 Task: Add the task  Integrate website with a new web content management system (CMS) to the section Feedback Collection Sprint in the project BackTech and add a Due Date to the respective task as 2024/03/21
Action: Mouse moved to (884, 351)
Screenshot: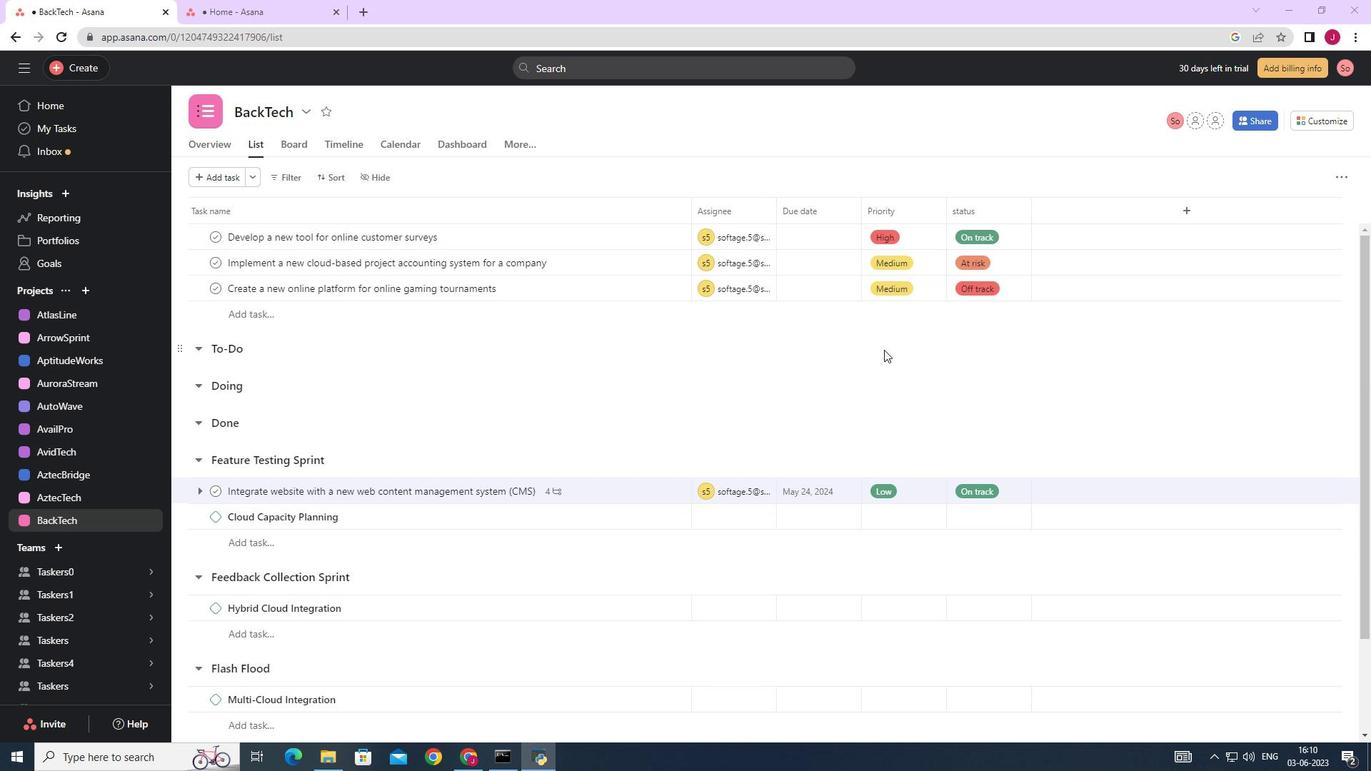 
Action: Mouse scrolled (884, 350) with delta (0, 0)
Screenshot: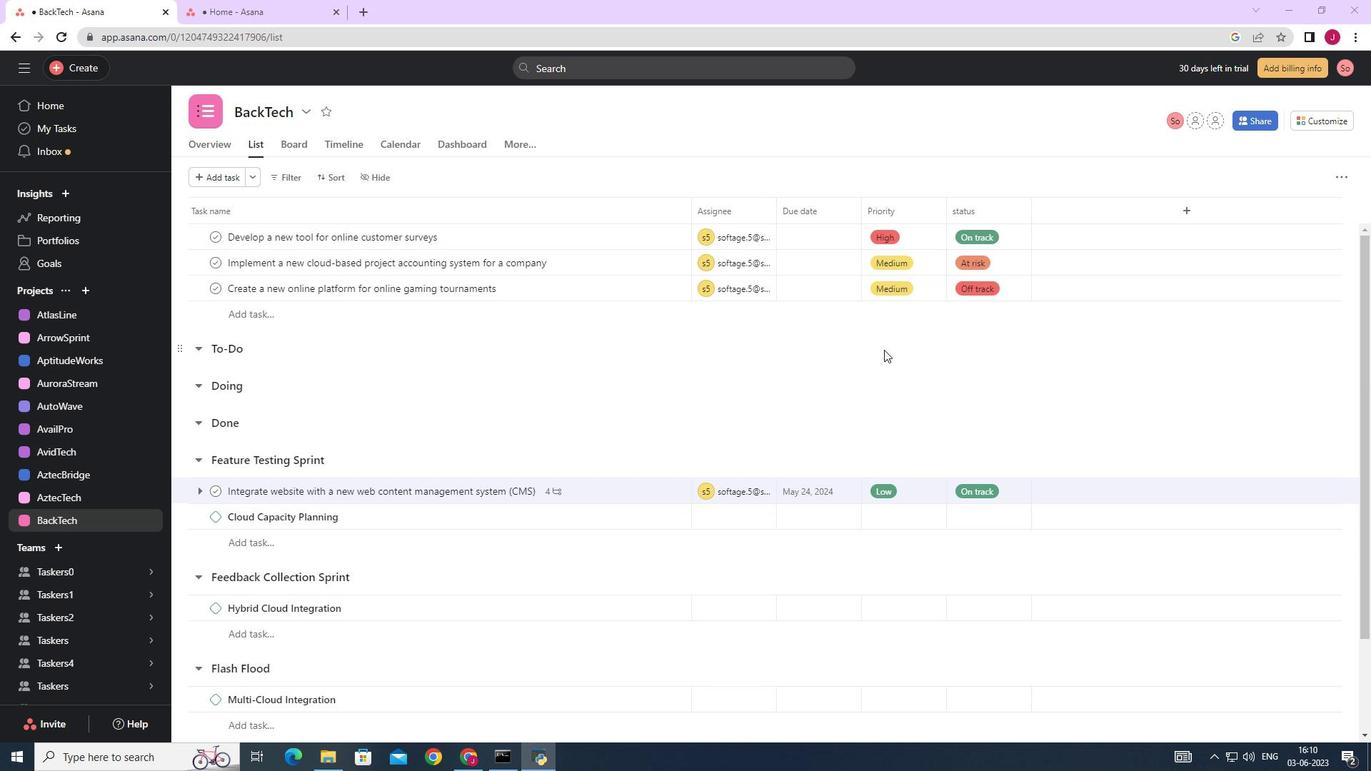 
Action: Mouse scrolled (884, 350) with delta (0, 0)
Screenshot: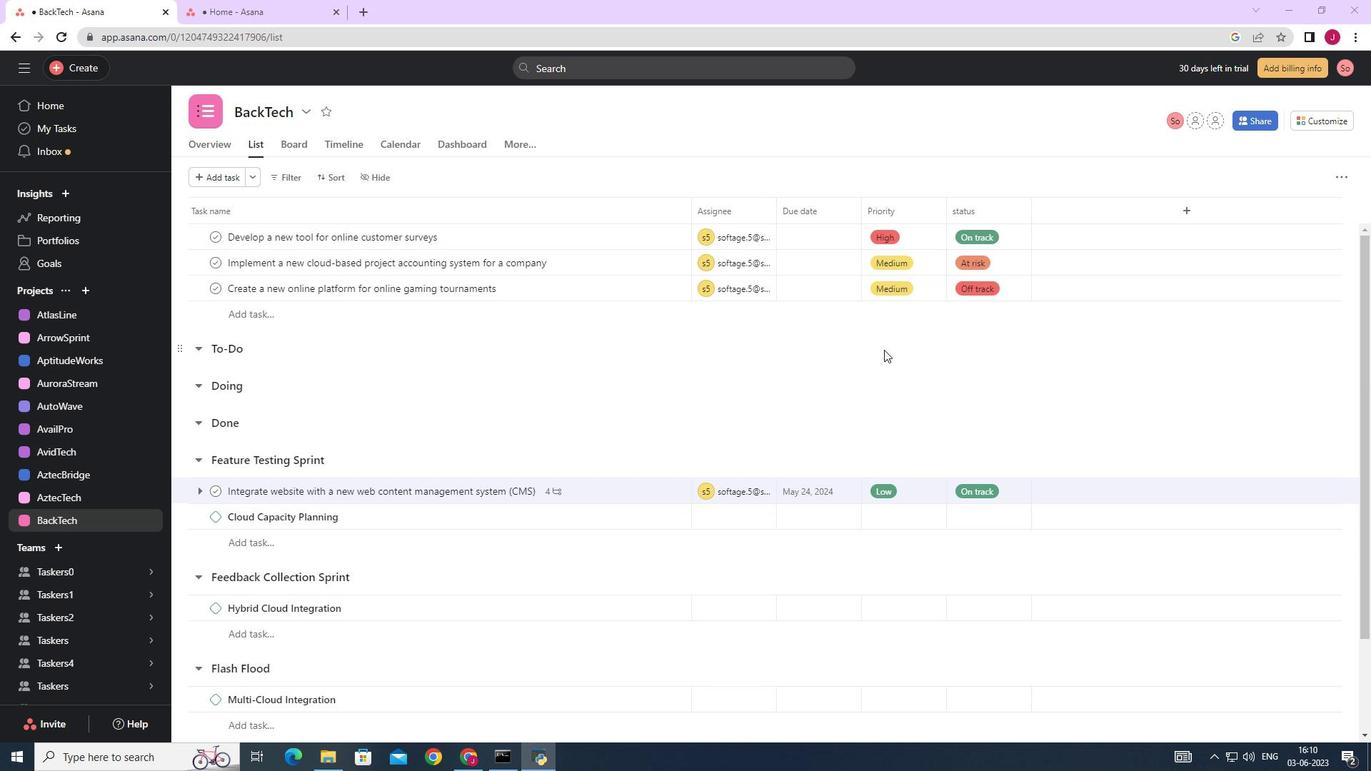 
Action: Mouse moved to (884, 352)
Screenshot: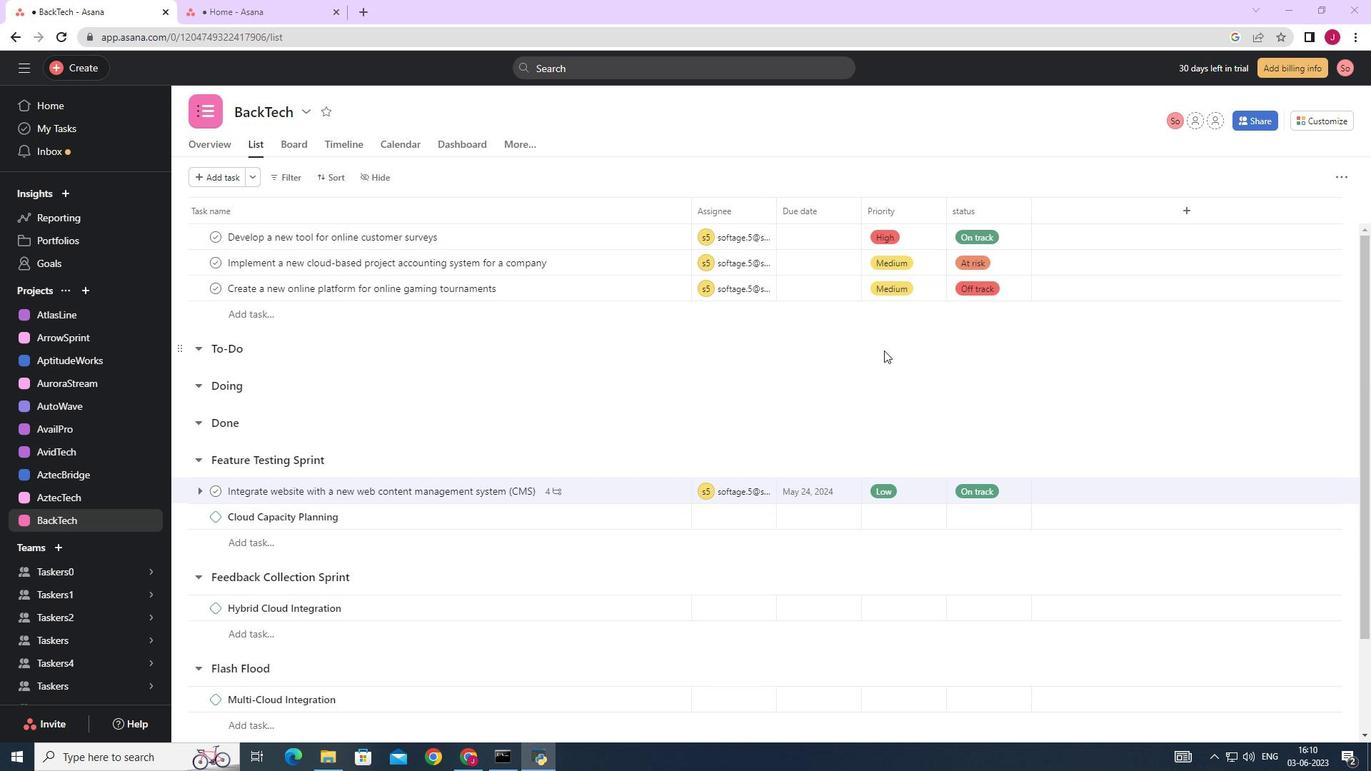 
Action: Mouse scrolled (884, 351) with delta (0, 0)
Screenshot: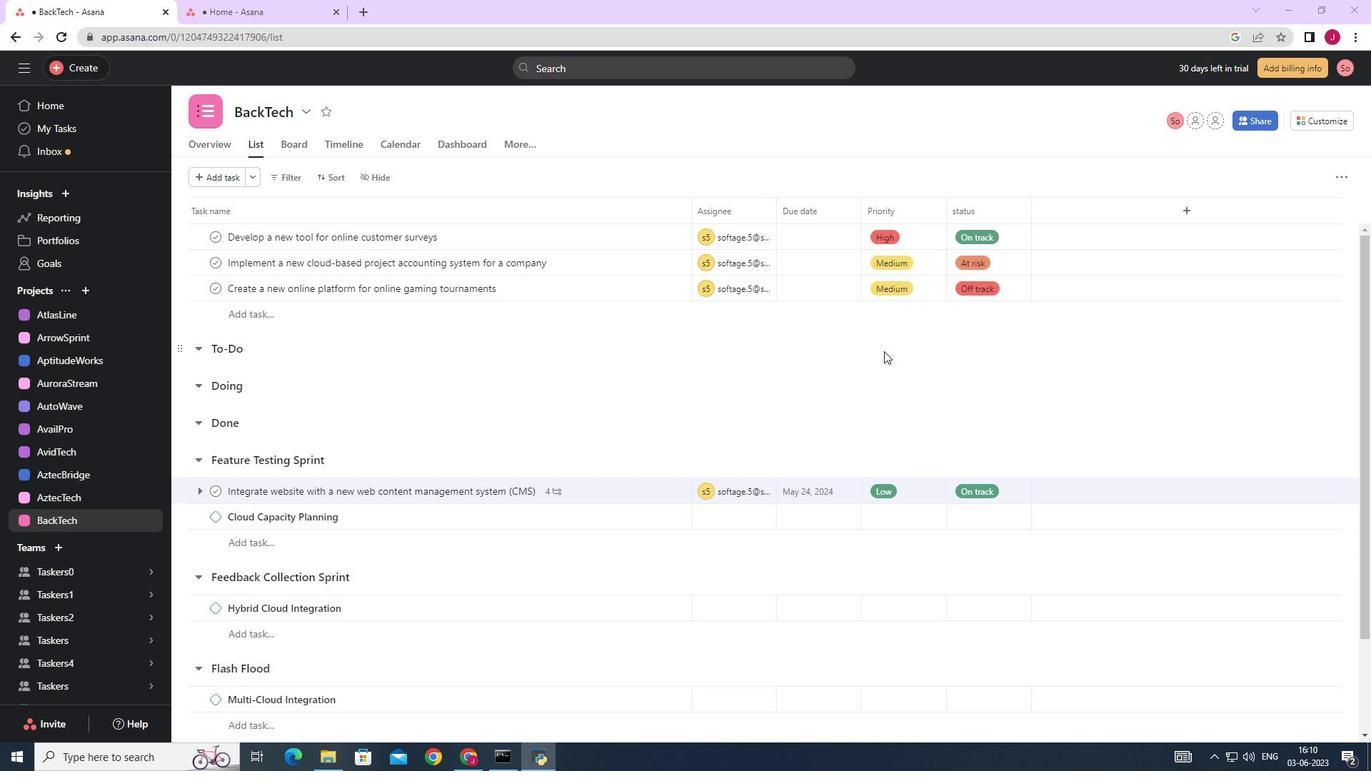 
Action: Mouse scrolled (884, 352) with delta (0, 0)
Screenshot: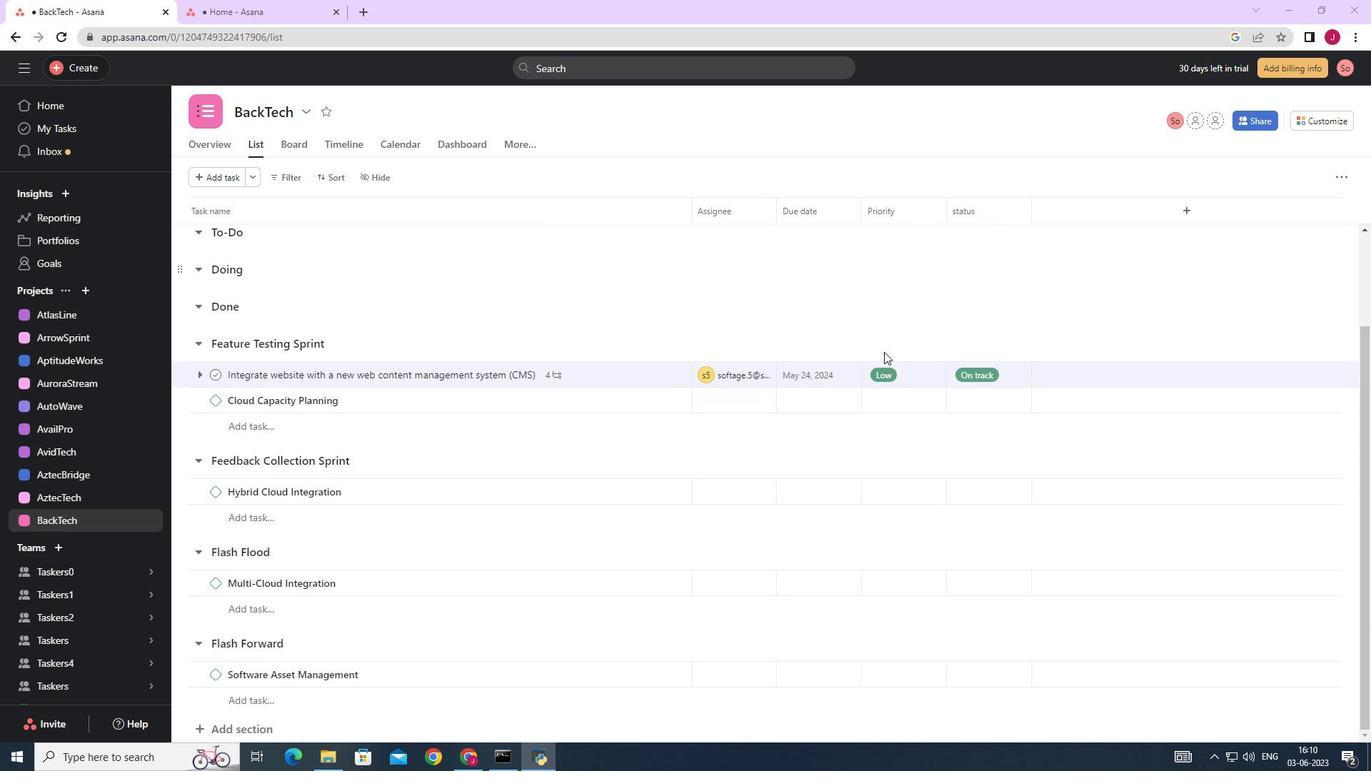 
Action: Mouse scrolled (884, 352) with delta (0, 0)
Screenshot: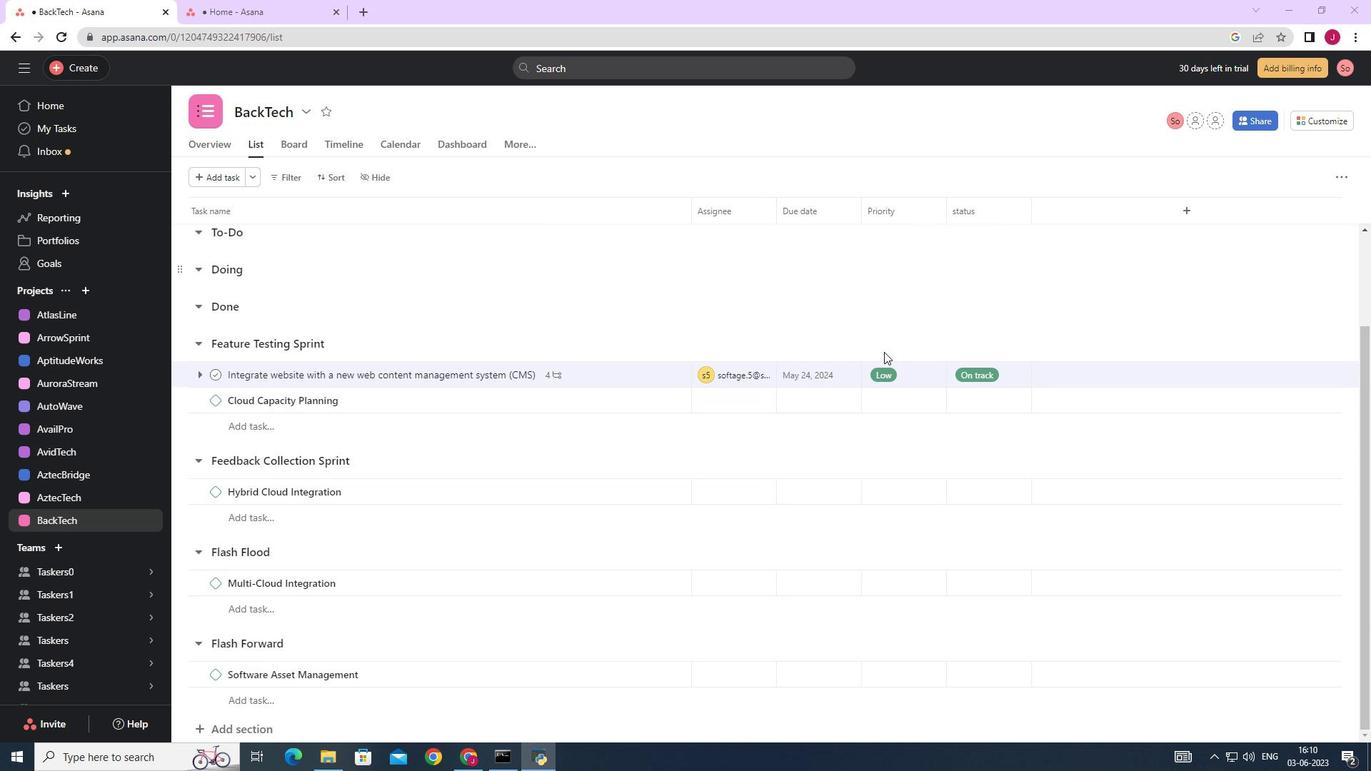 
Action: Mouse scrolled (884, 352) with delta (0, 0)
Screenshot: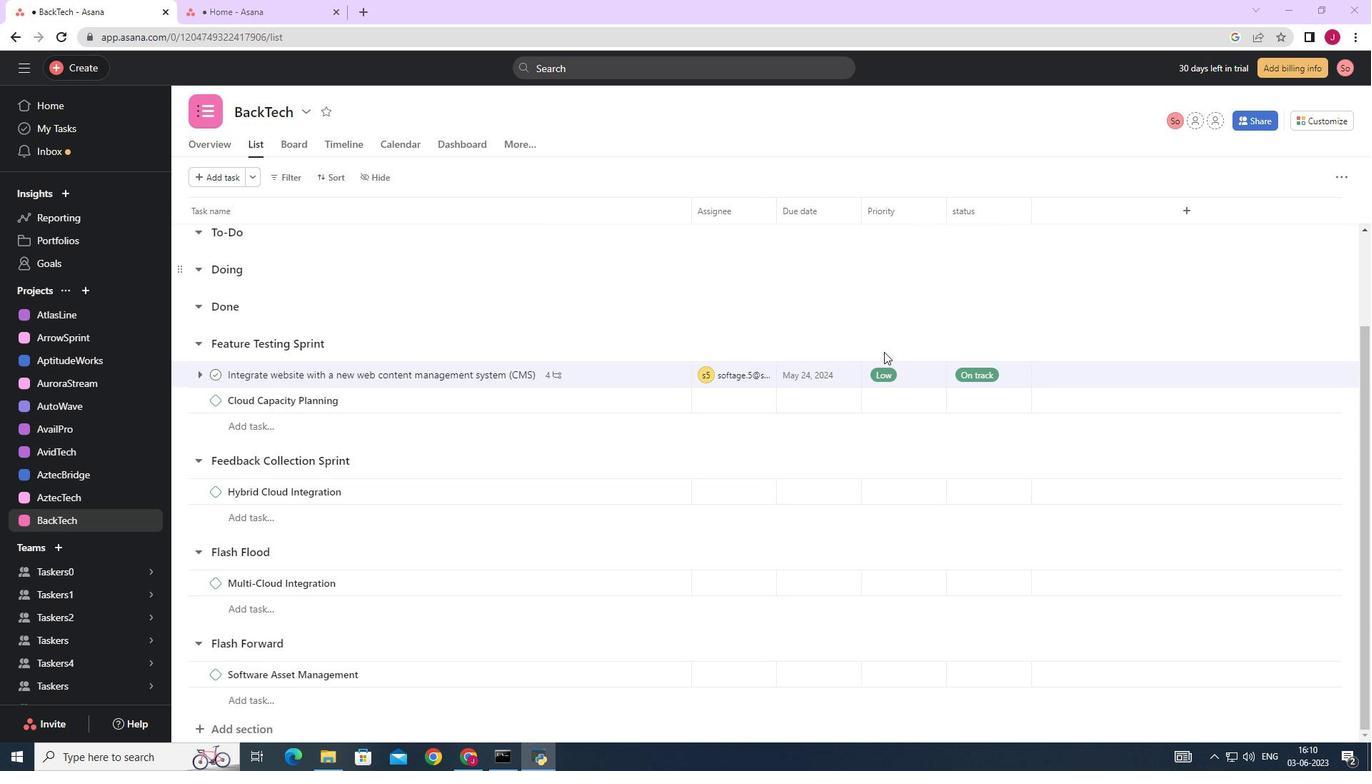 
Action: Mouse scrolled (884, 352) with delta (0, 0)
Screenshot: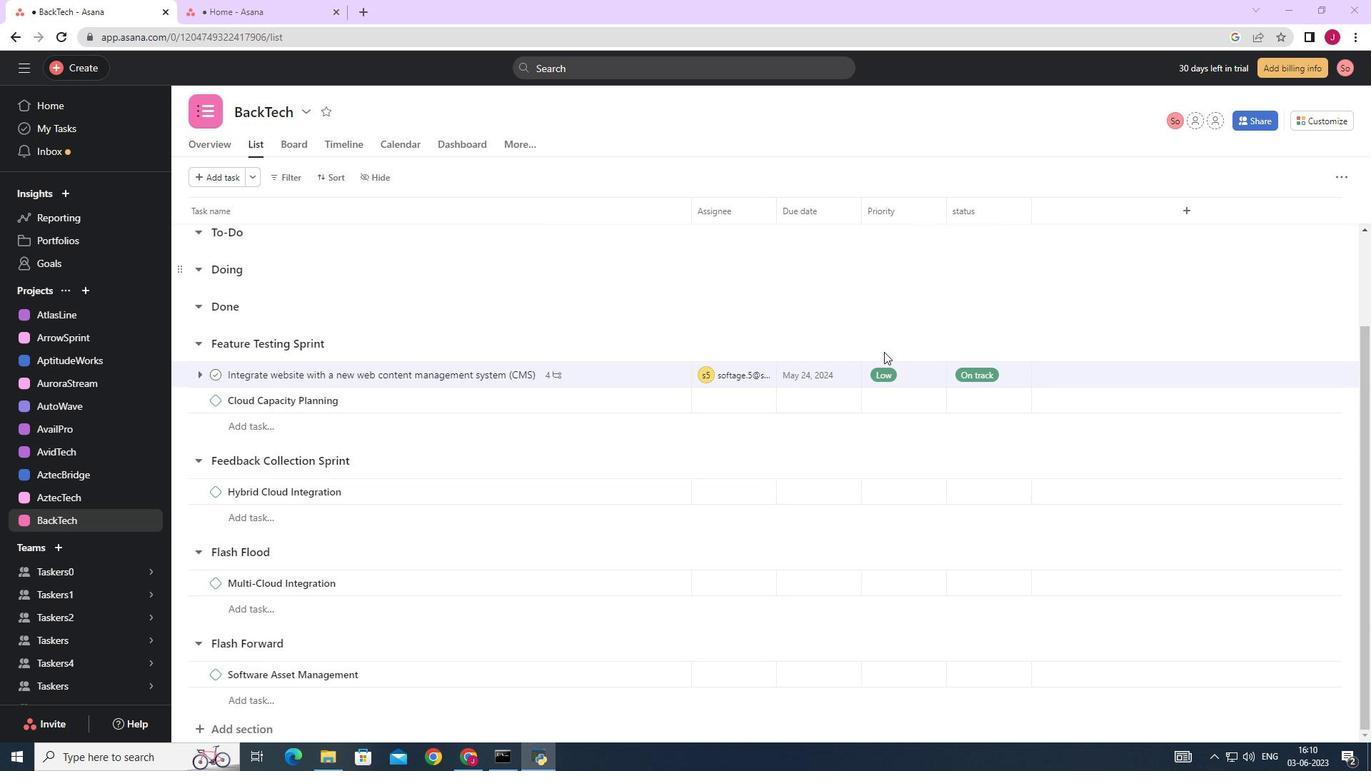 
Action: Mouse moved to (652, 293)
Screenshot: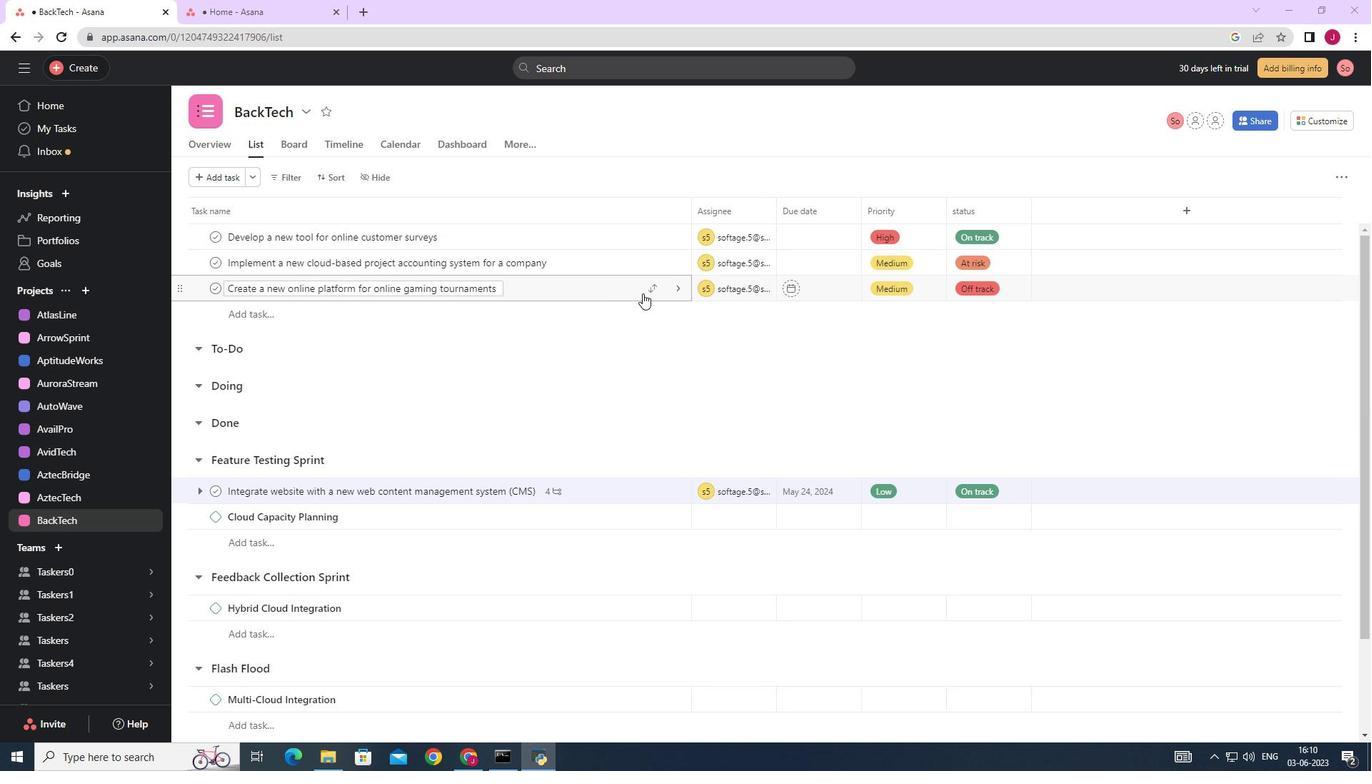 
Action: Mouse pressed left at (652, 293)
Screenshot: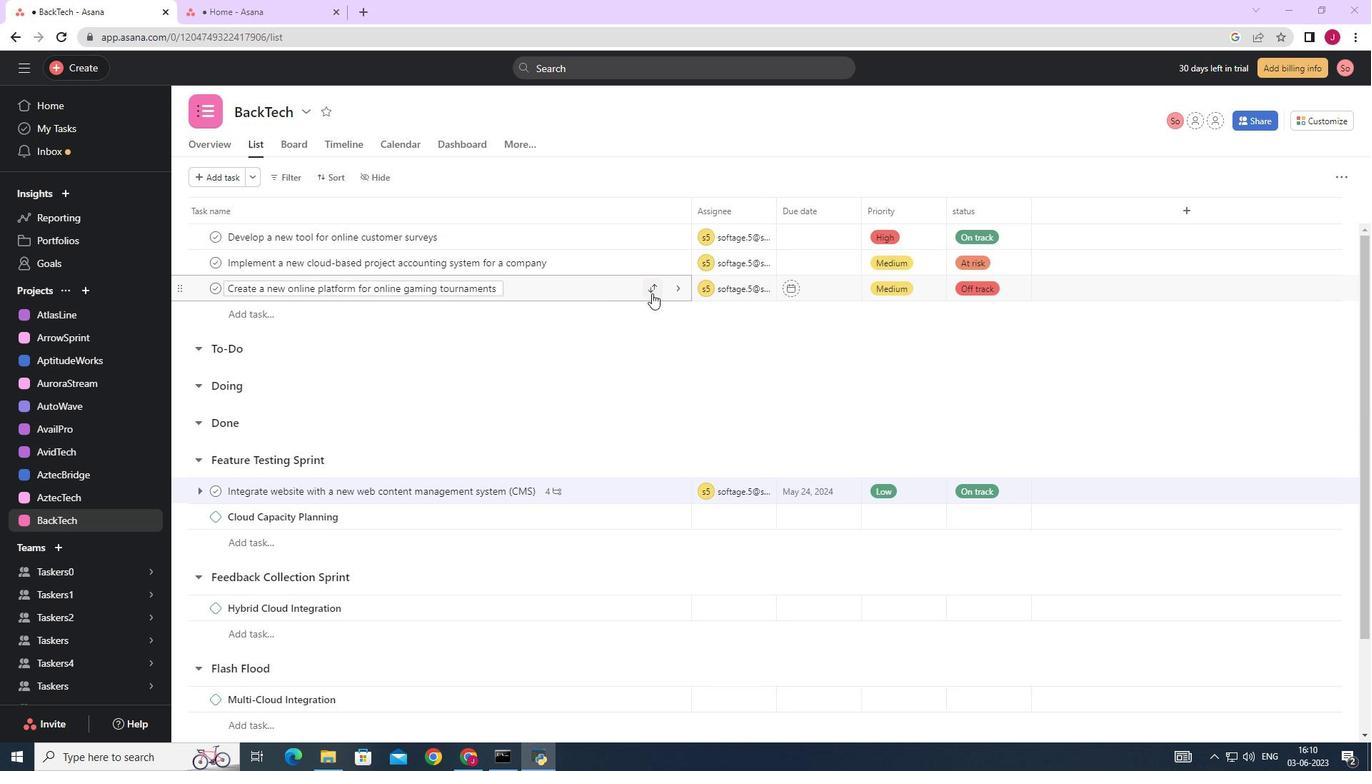 
Action: Mouse moved to (747, 385)
Screenshot: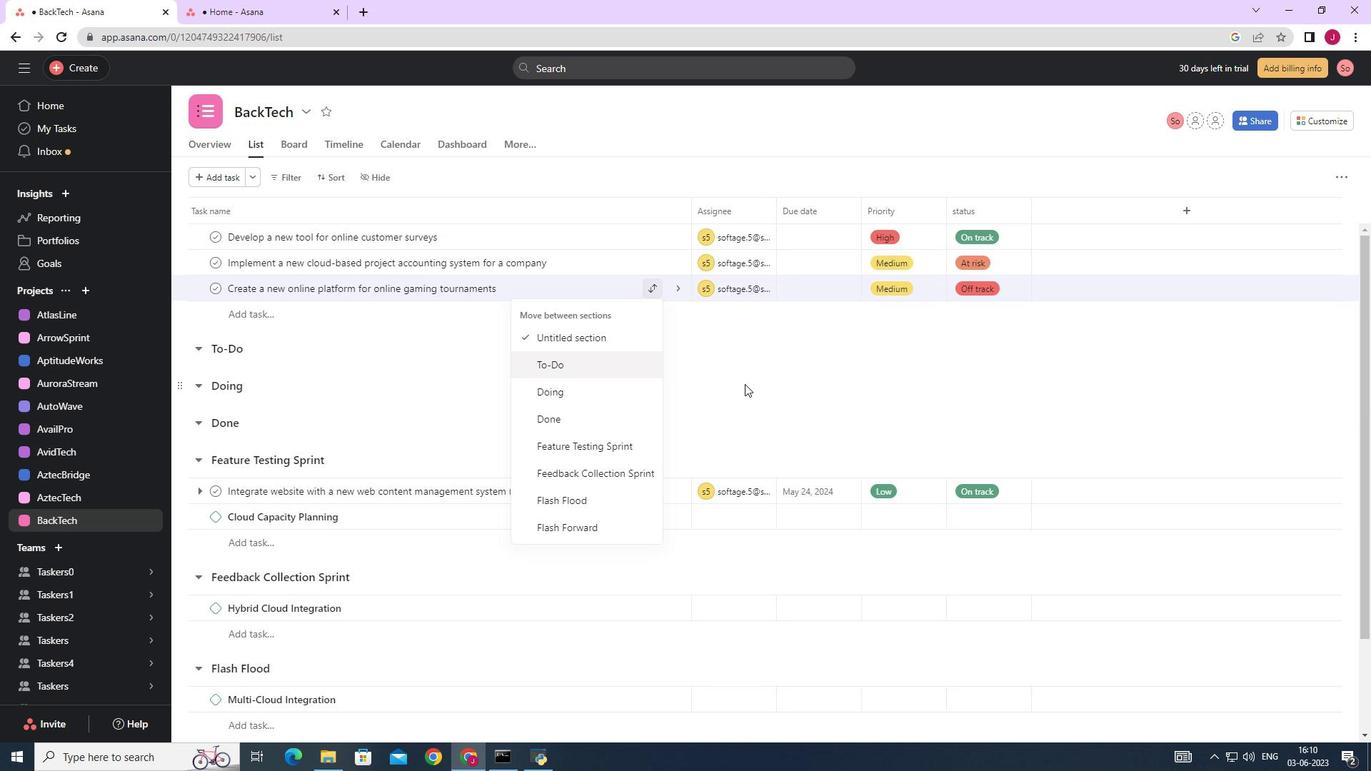 
Action: Mouse pressed left at (747, 385)
Screenshot: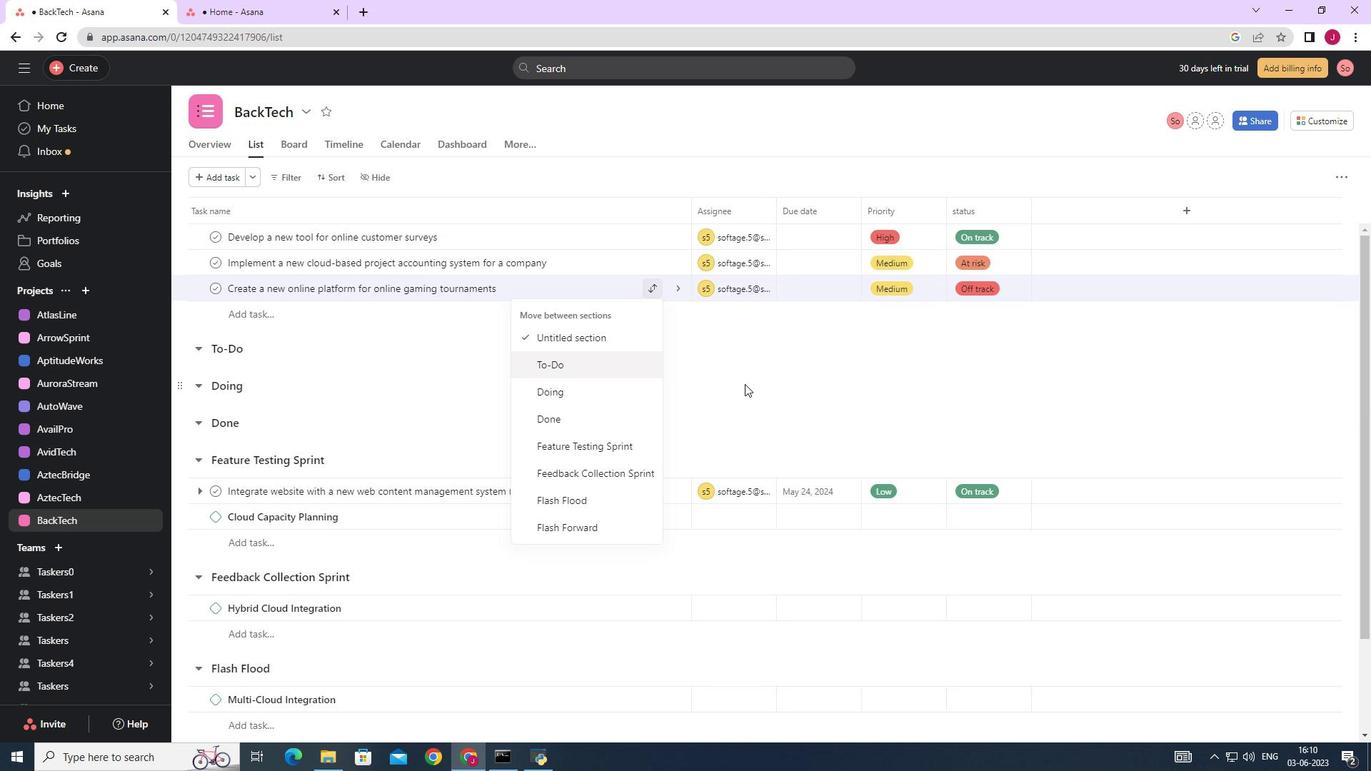 
Action: Mouse moved to (652, 487)
Screenshot: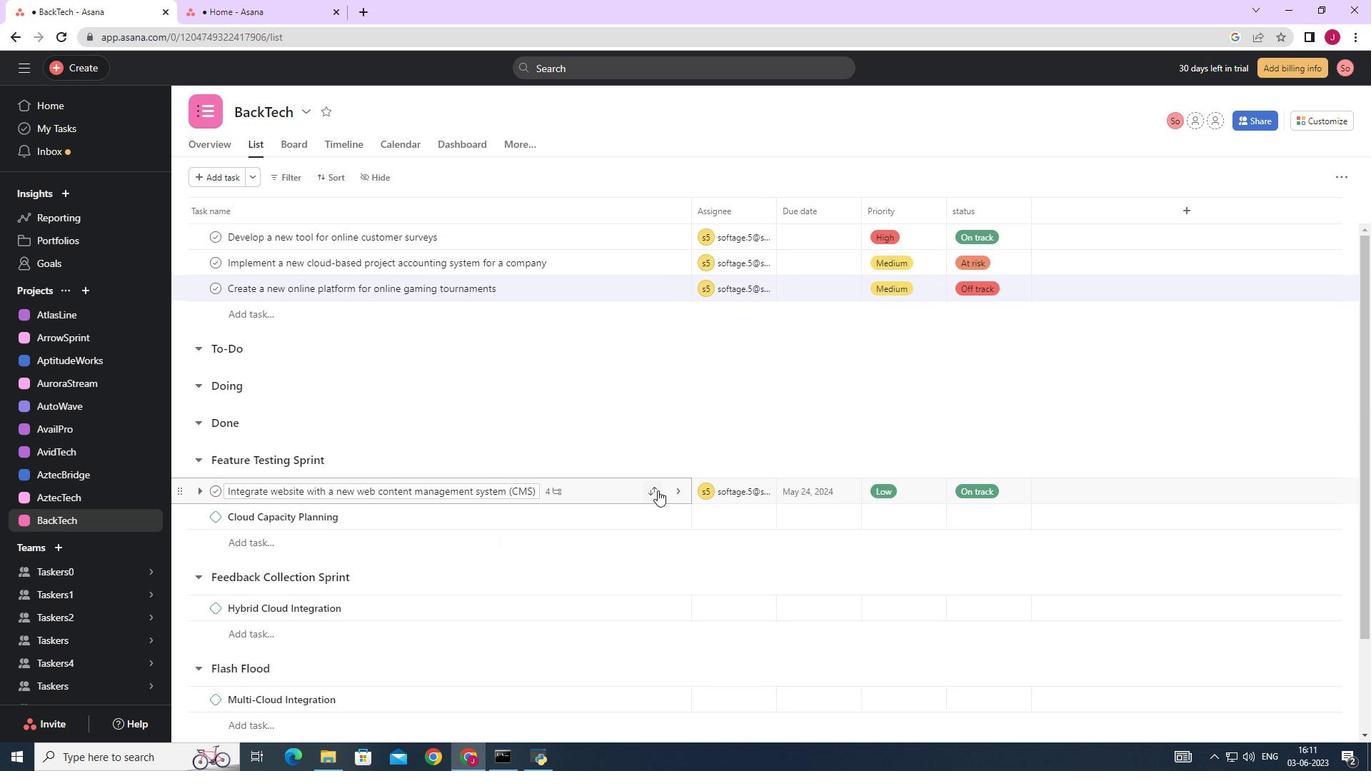 
Action: Mouse pressed left at (652, 487)
Screenshot: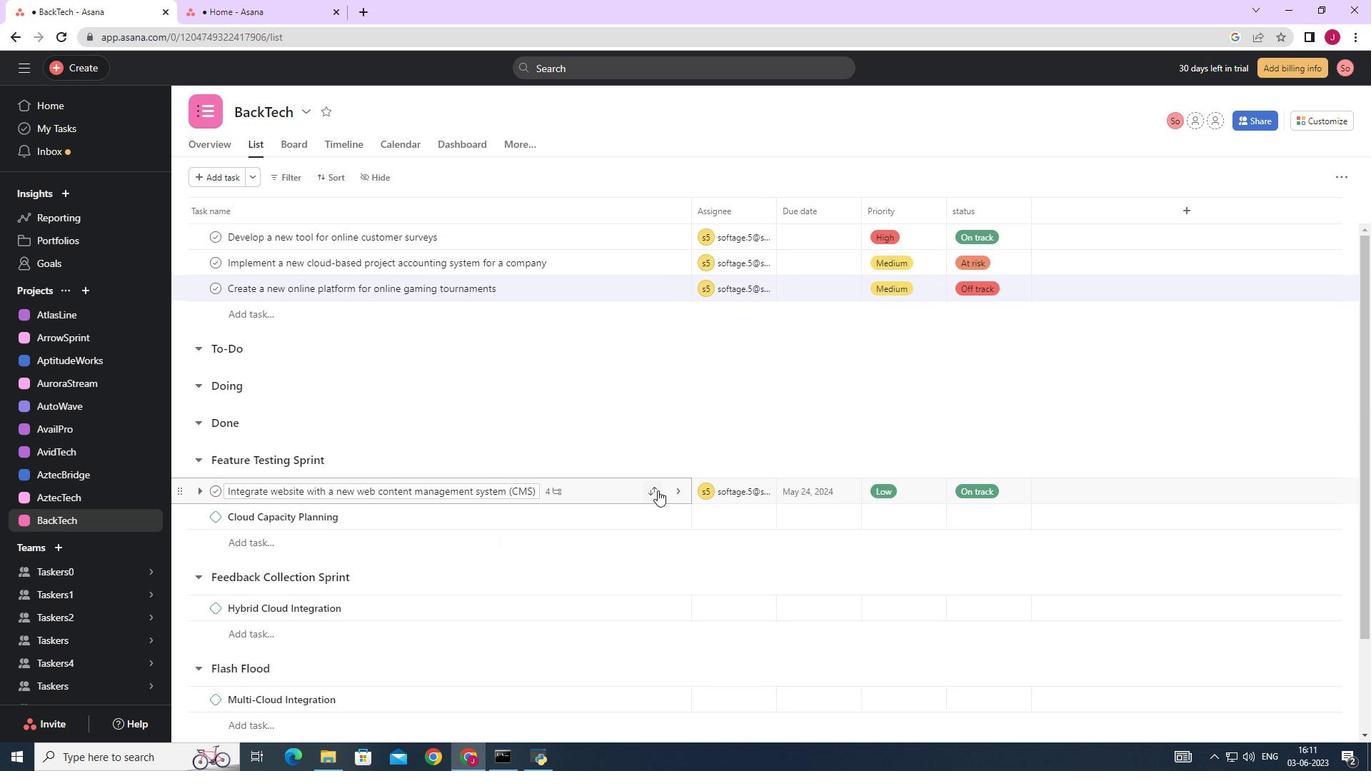 
Action: Mouse moved to (592, 415)
Screenshot: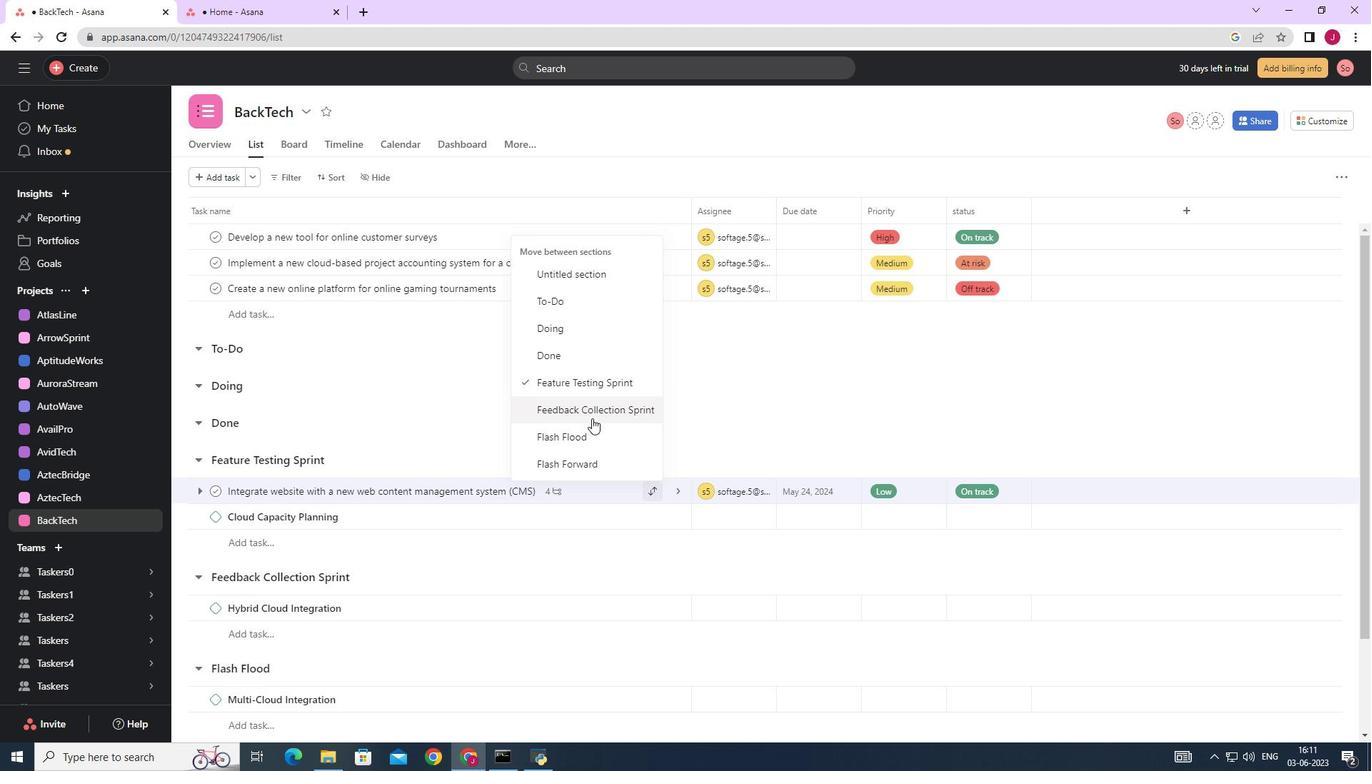 
Action: Mouse pressed left at (592, 415)
Screenshot: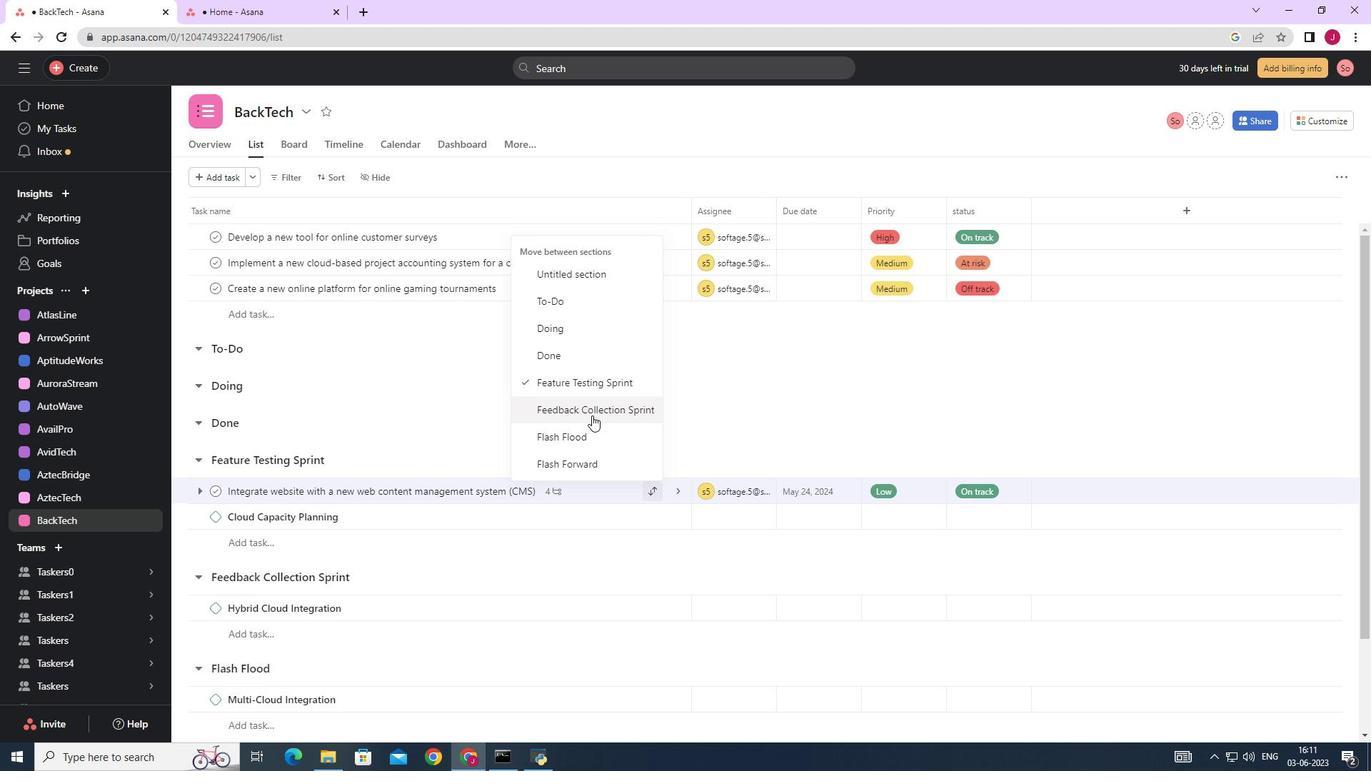 
Action: Mouse moved to (850, 585)
Screenshot: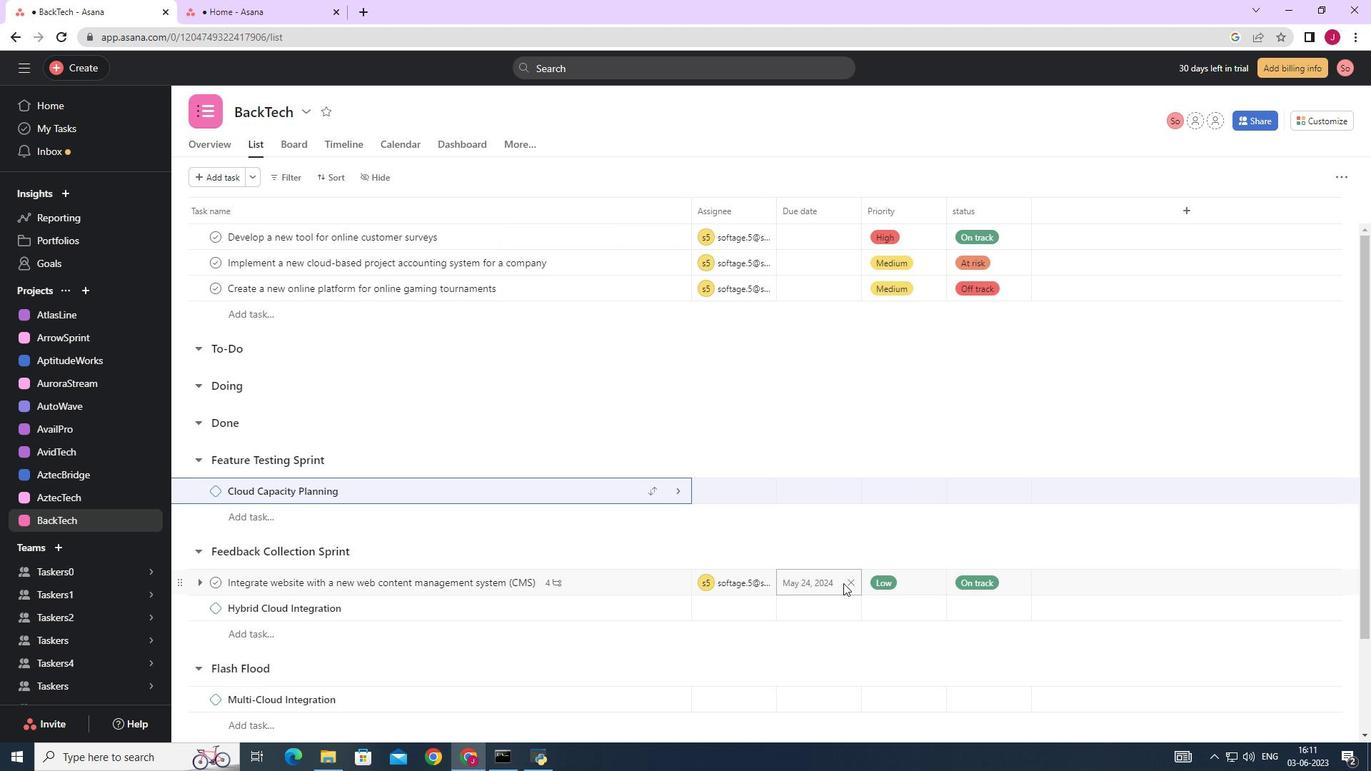 
Action: Mouse pressed left at (850, 585)
Screenshot: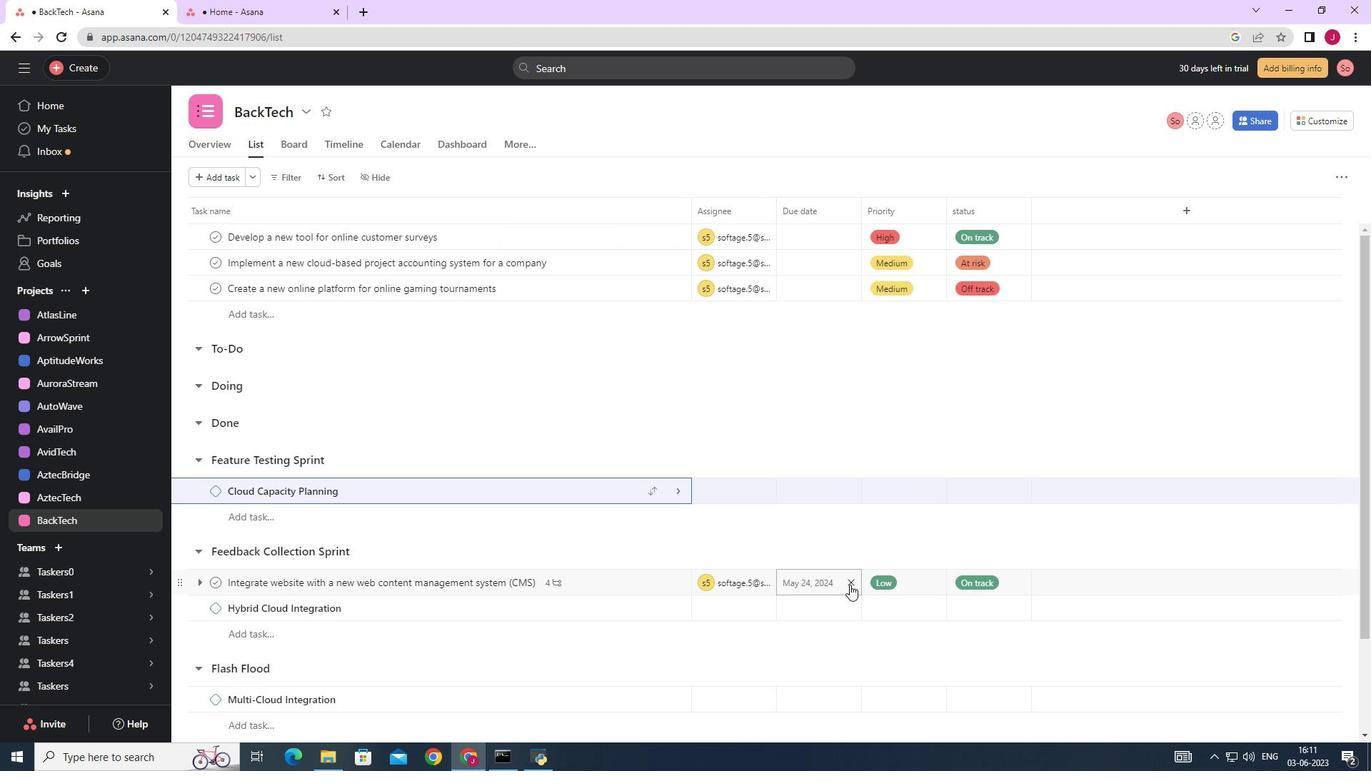 
Action: Mouse moved to (817, 584)
Screenshot: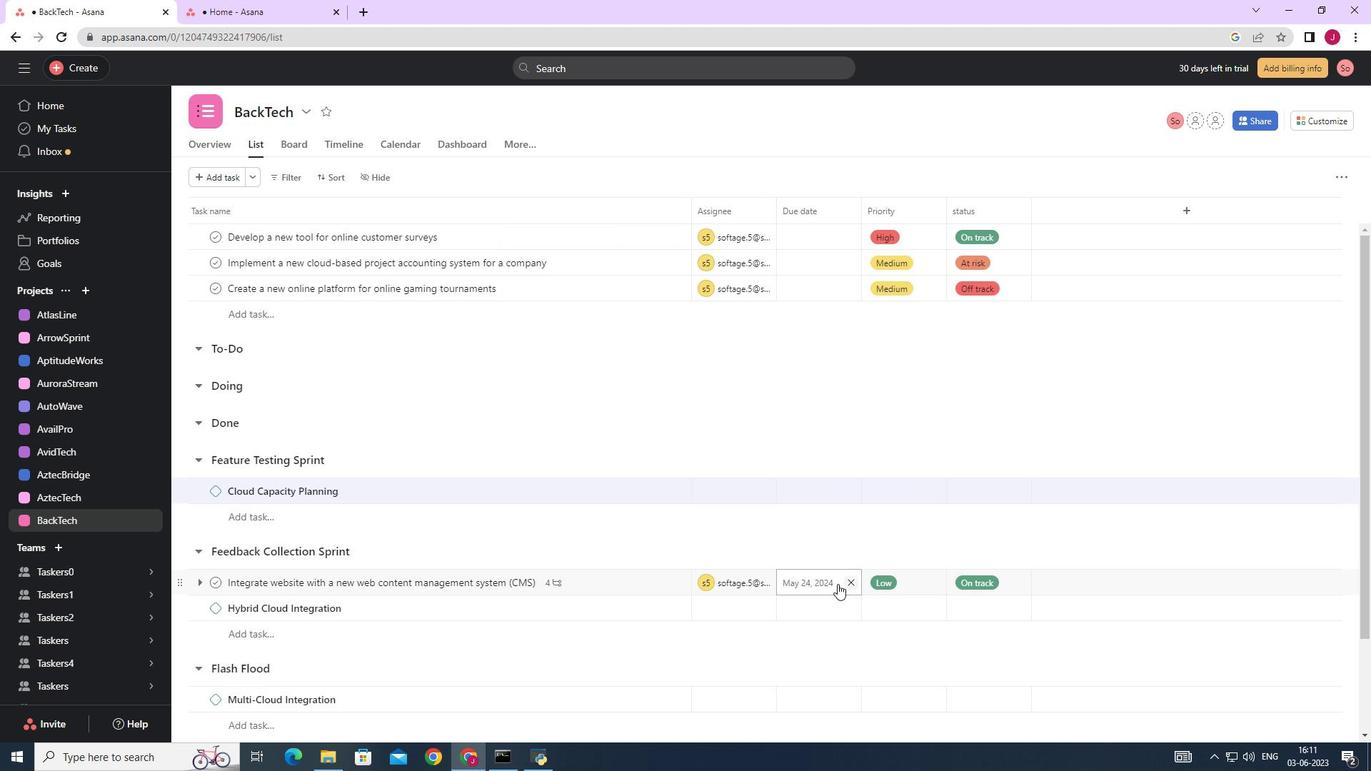 
Action: Mouse pressed left at (817, 584)
Screenshot: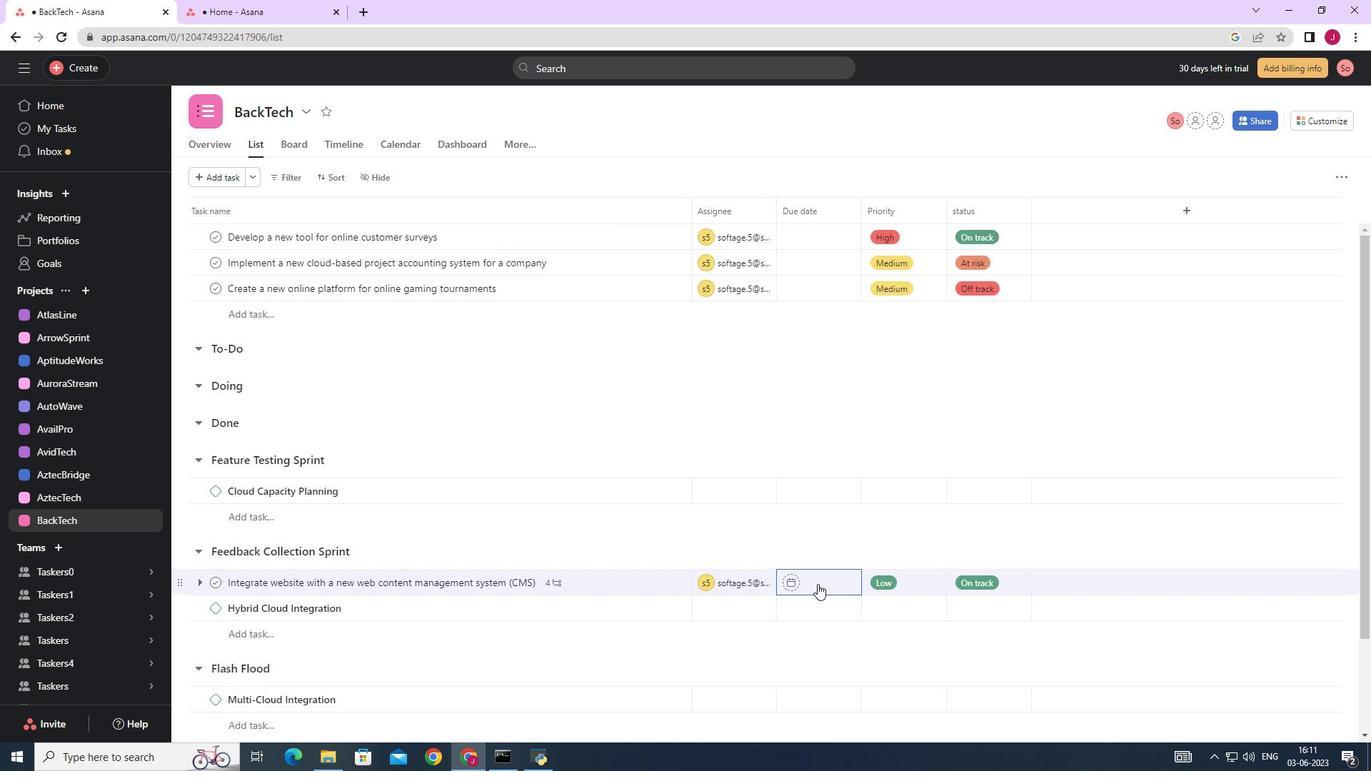 
Action: Mouse moved to (963, 353)
Screenshot: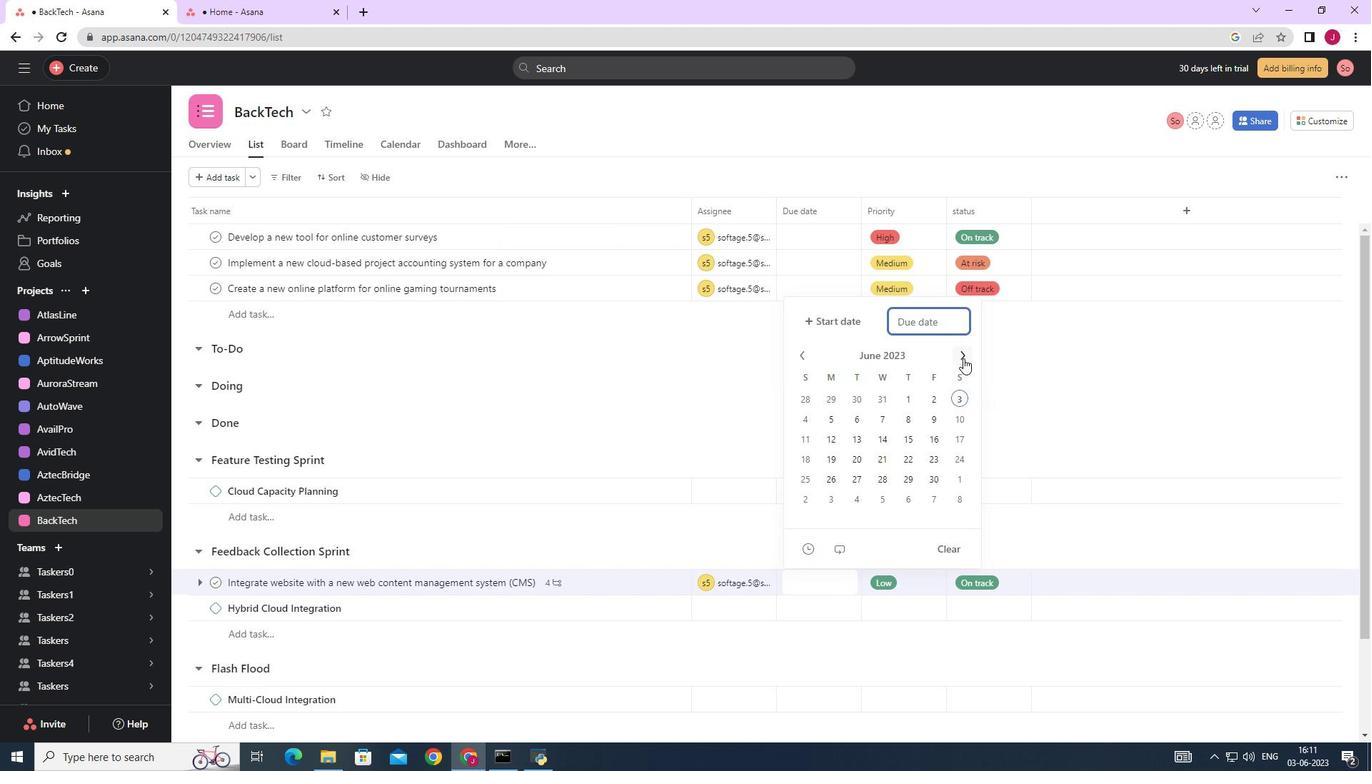 
Action: Mouse pressed left at (963, 353)
Screenshot: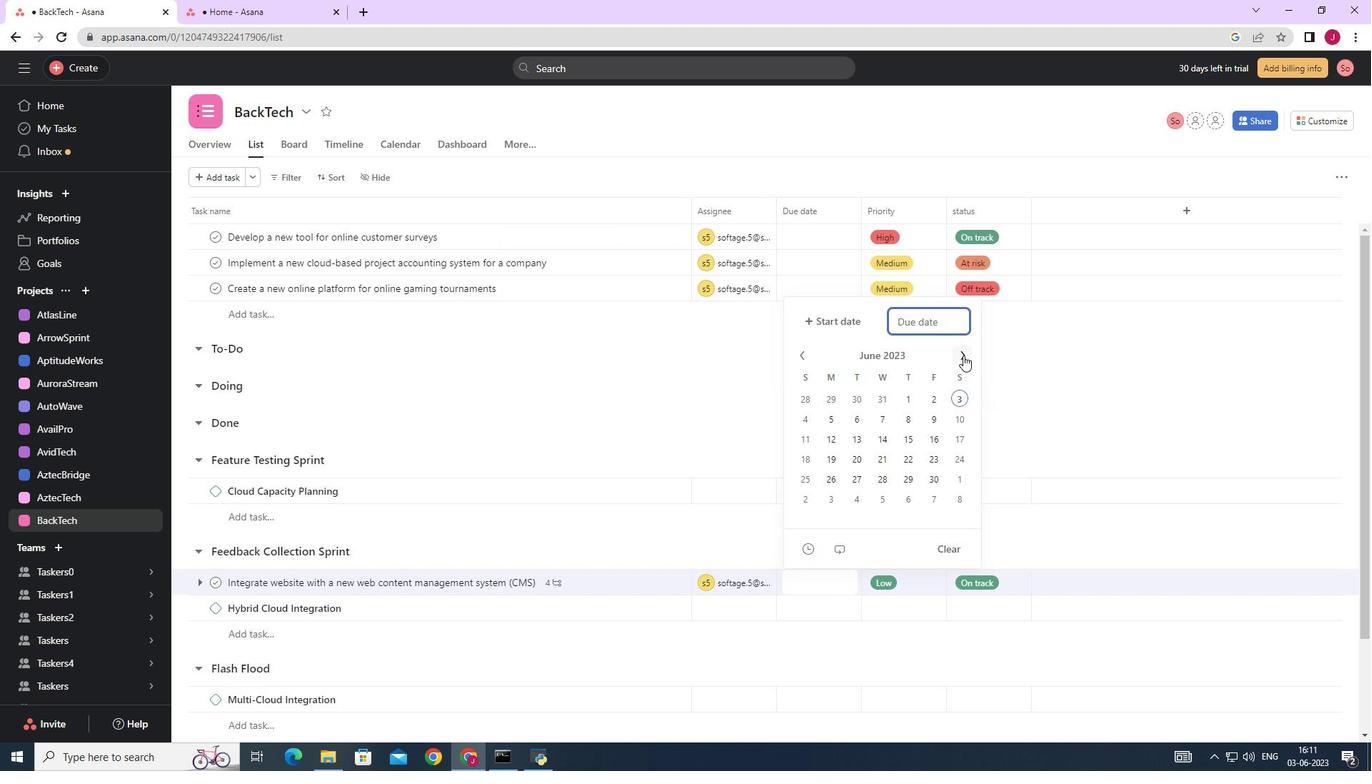 
Action: Mouse pressed left at (963, 353)
Screenshot: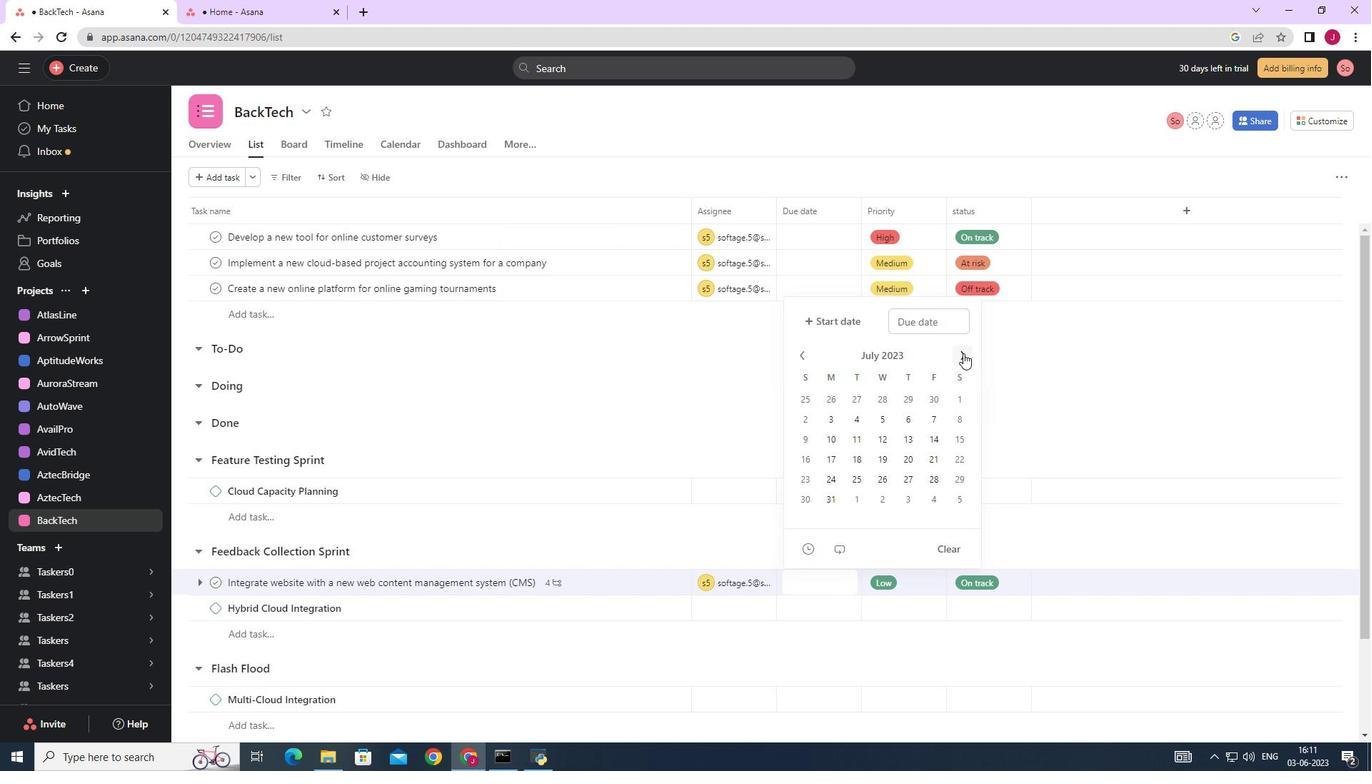 
Action: Mouse pressed left at (963, 353)
Screenshot: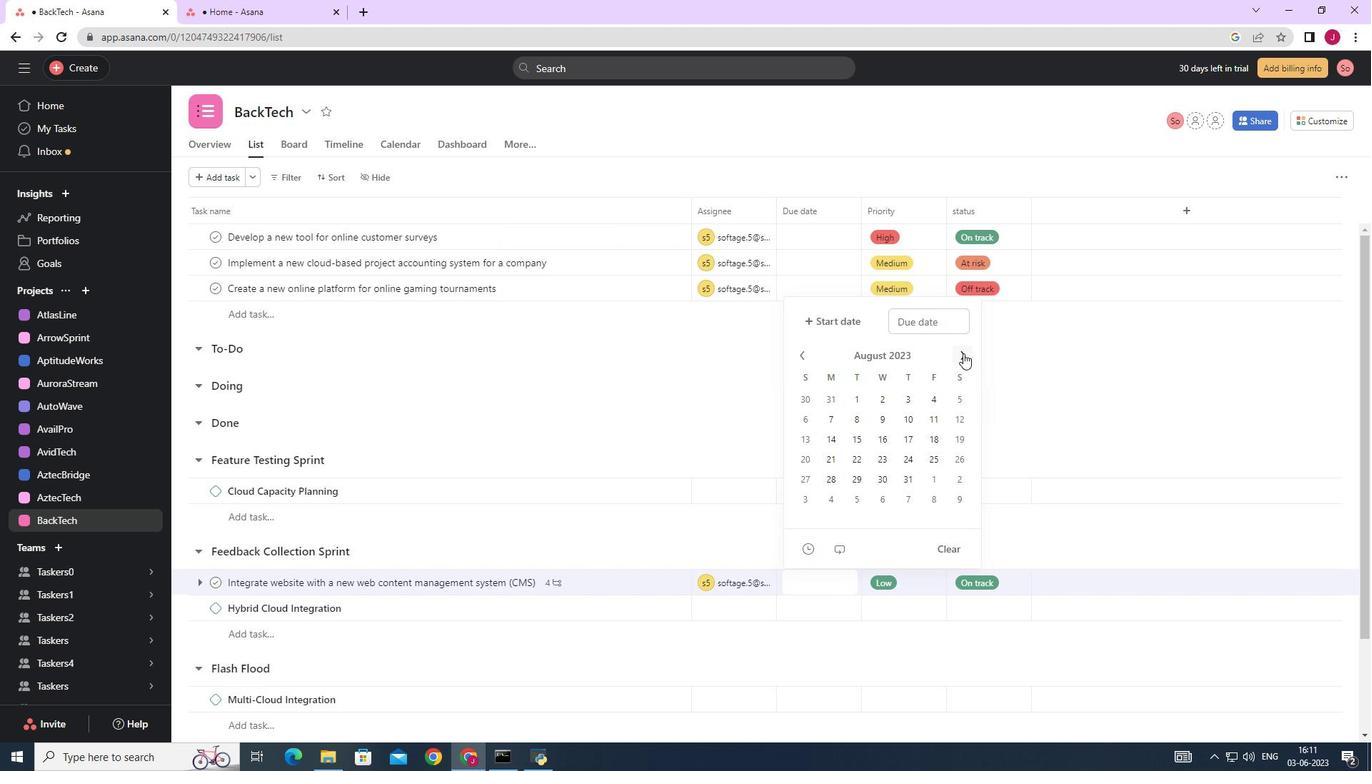 
Action: Mouse pressed left at (963, 353)
Screenshot: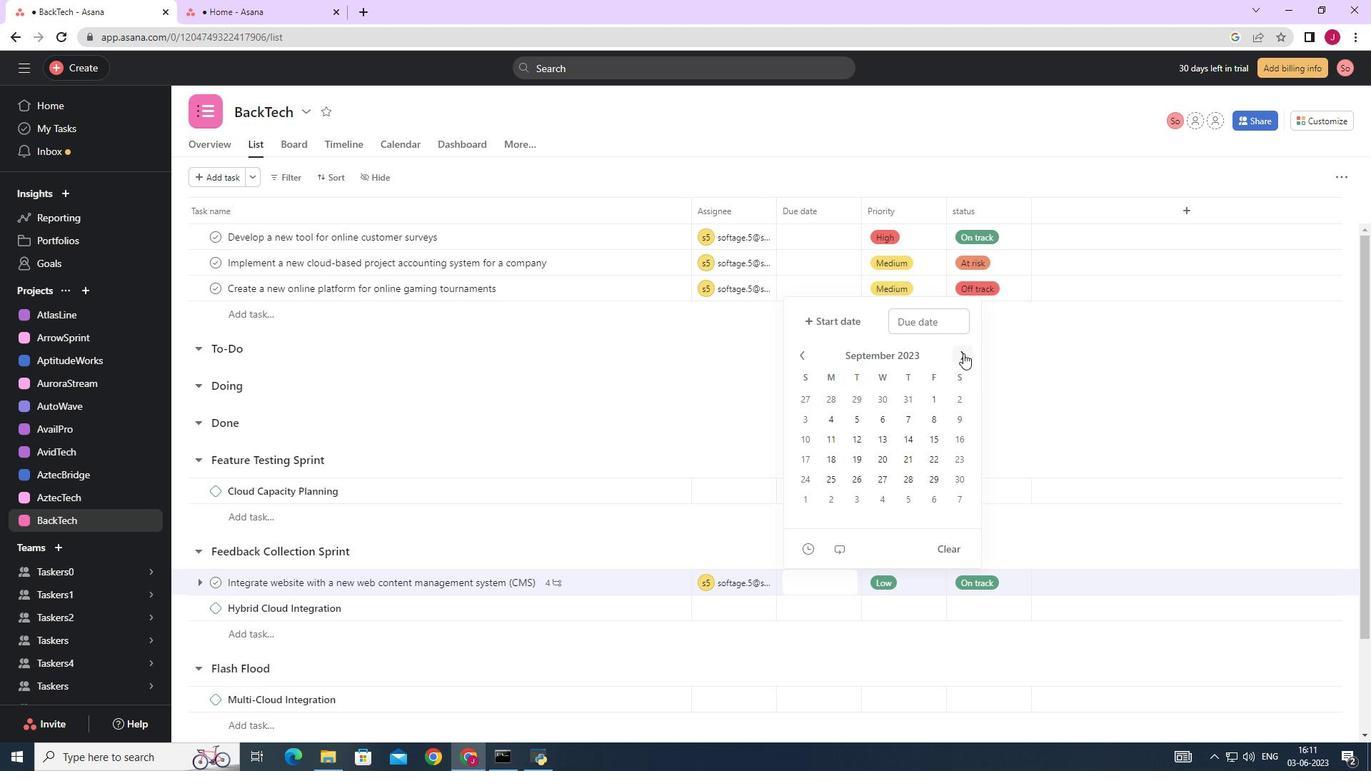 
Action: Mouse pressed left at (963, 353)
Screenshot: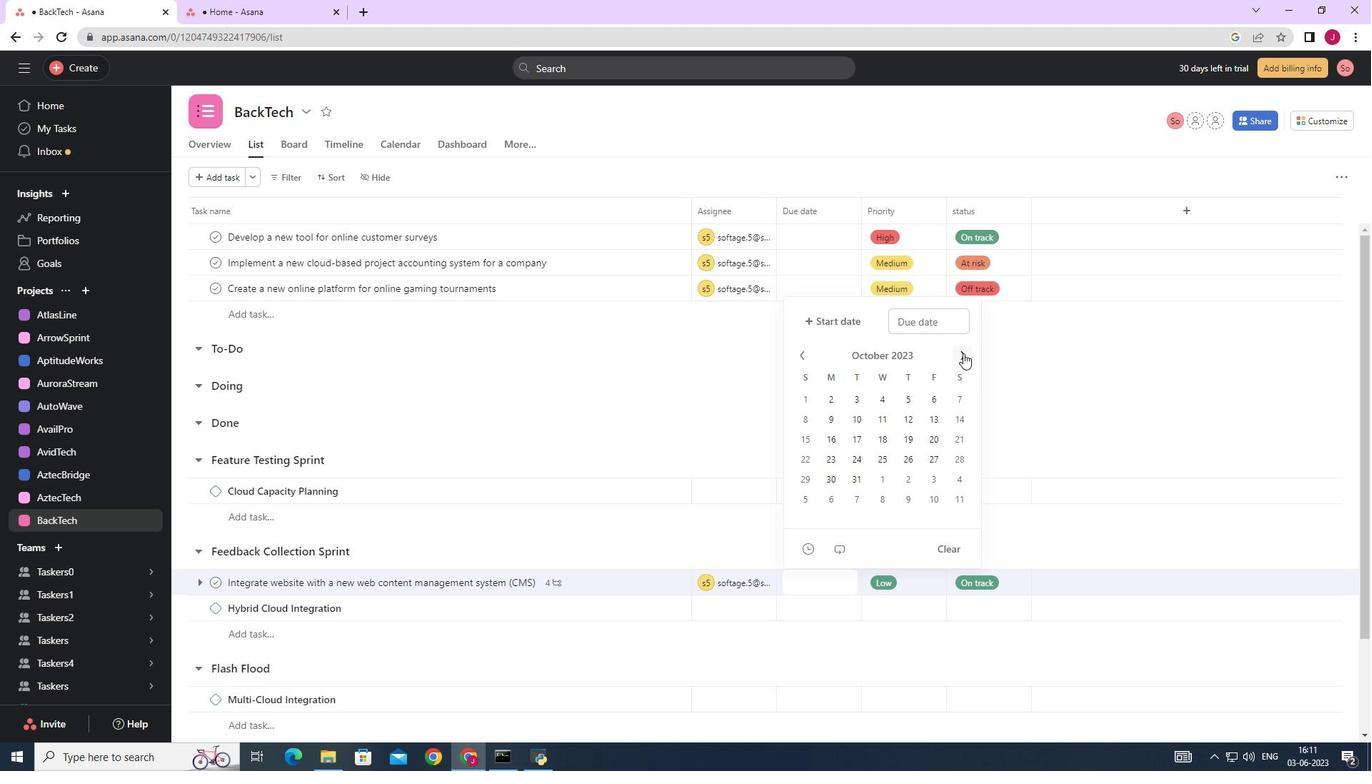 
Action: Mouse pressed left at (963, 353)
Screenshot: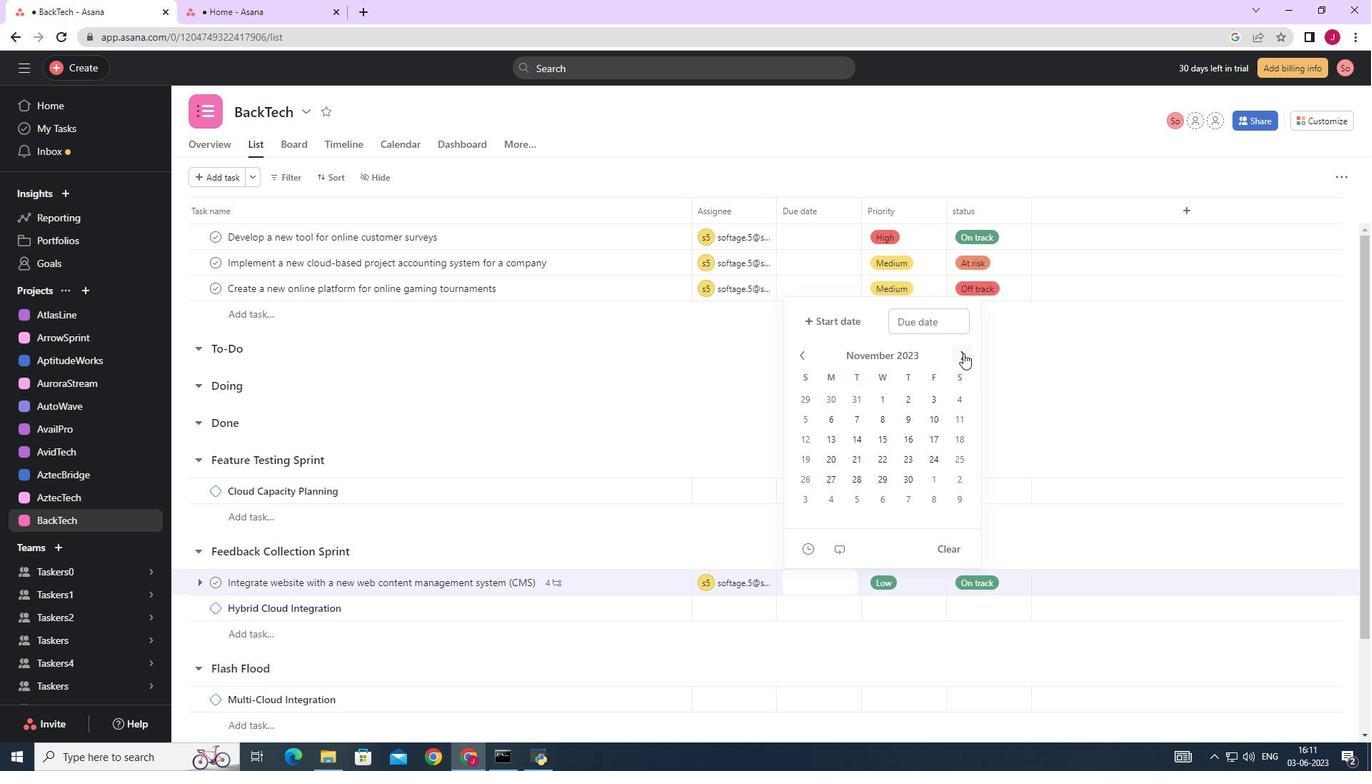 
Action: Mouse pressed left at (963, 353)
Screenshot: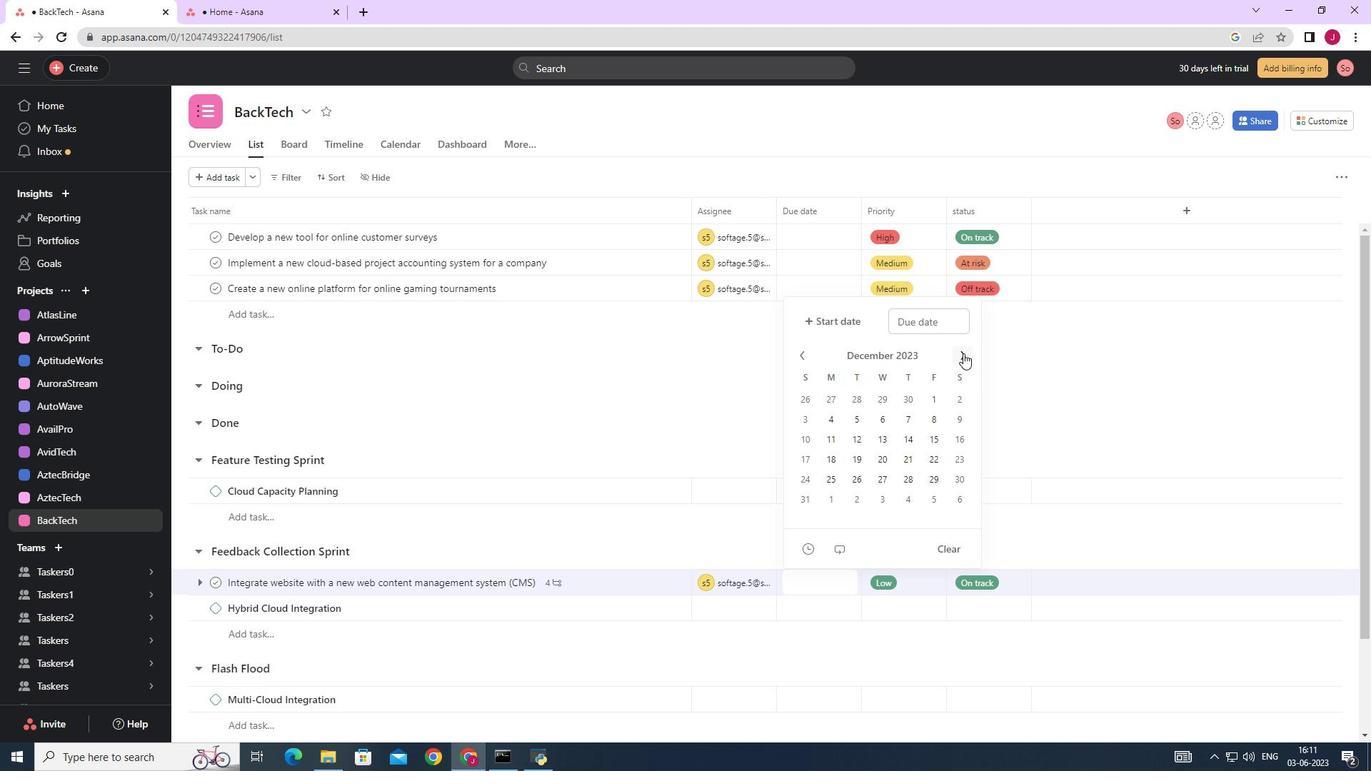 
Action: Mouse pressed left at (963, 353)
Screenshot: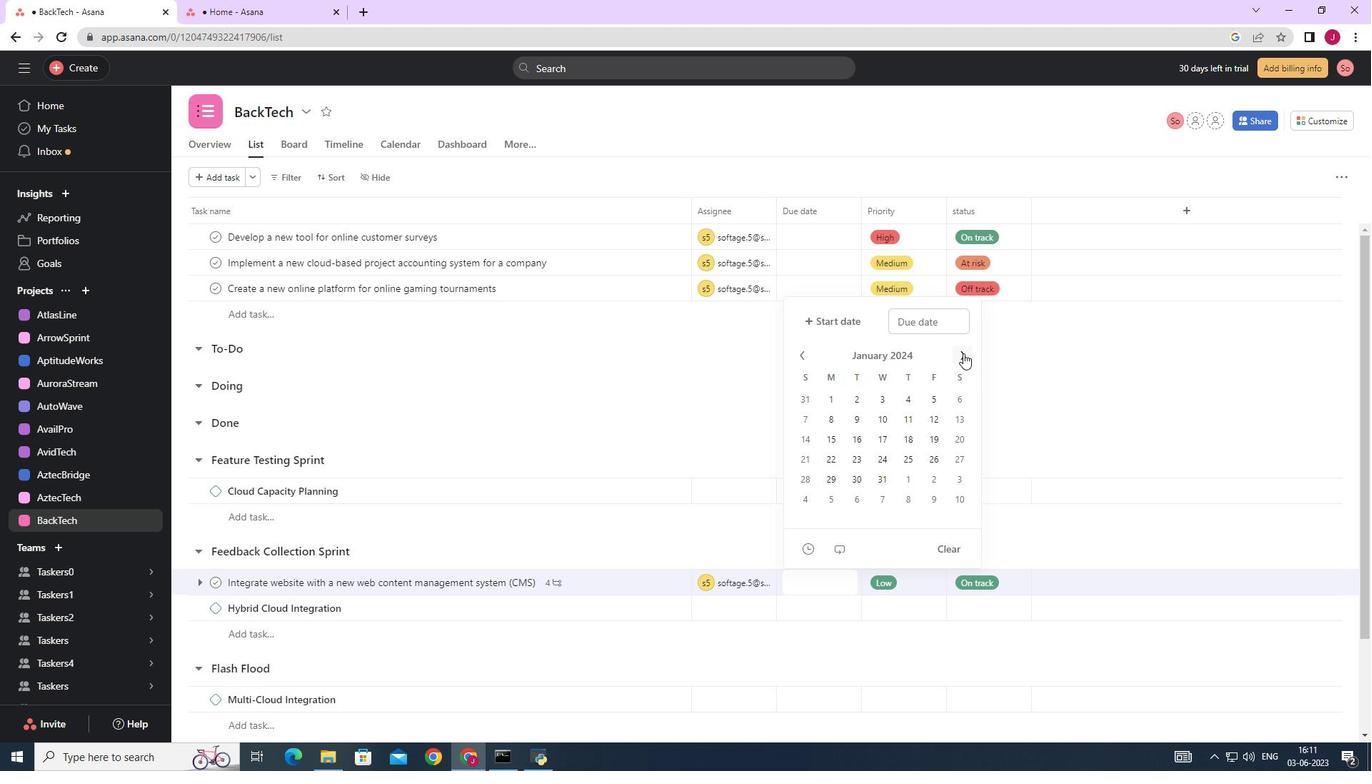 
Action: Mouse pressed left at (963, 353)
Screenshot: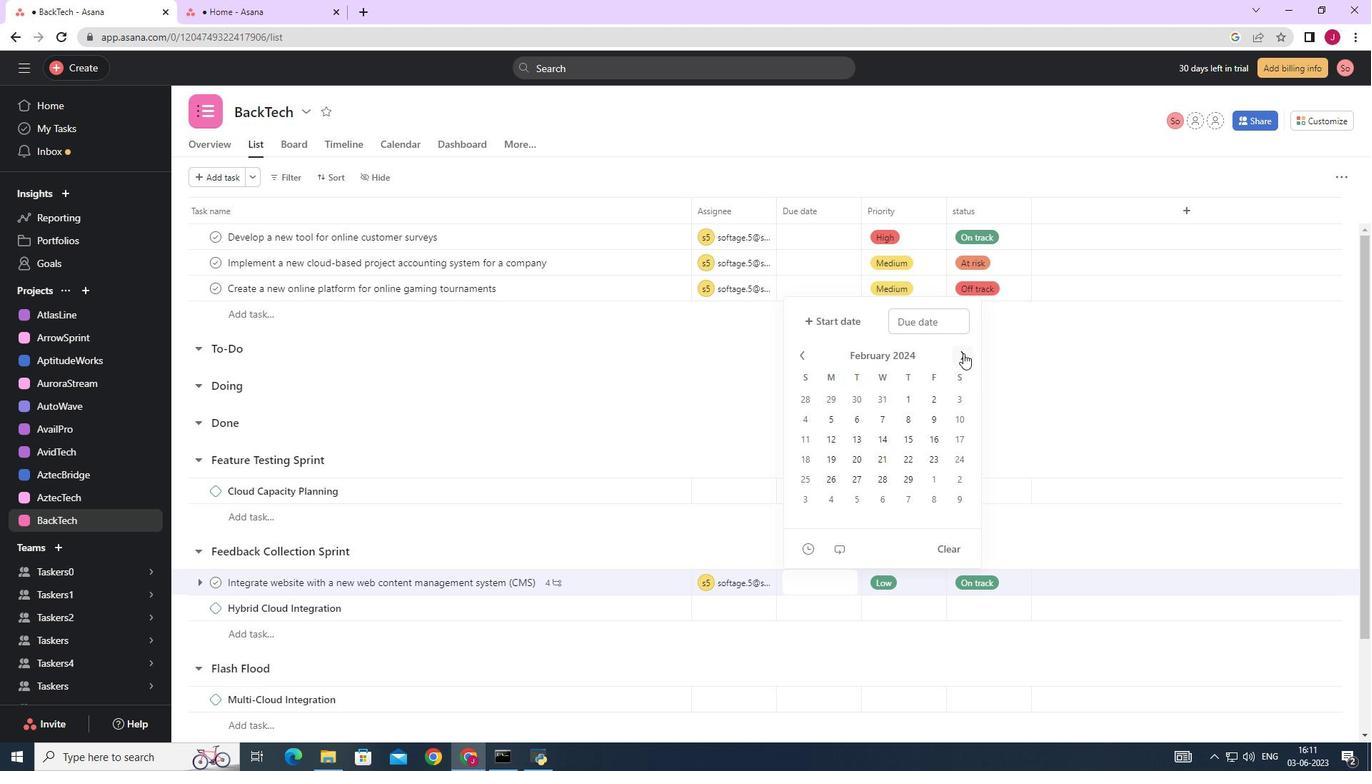 
Action: Mouse moved to (907, 457)
Screenshot: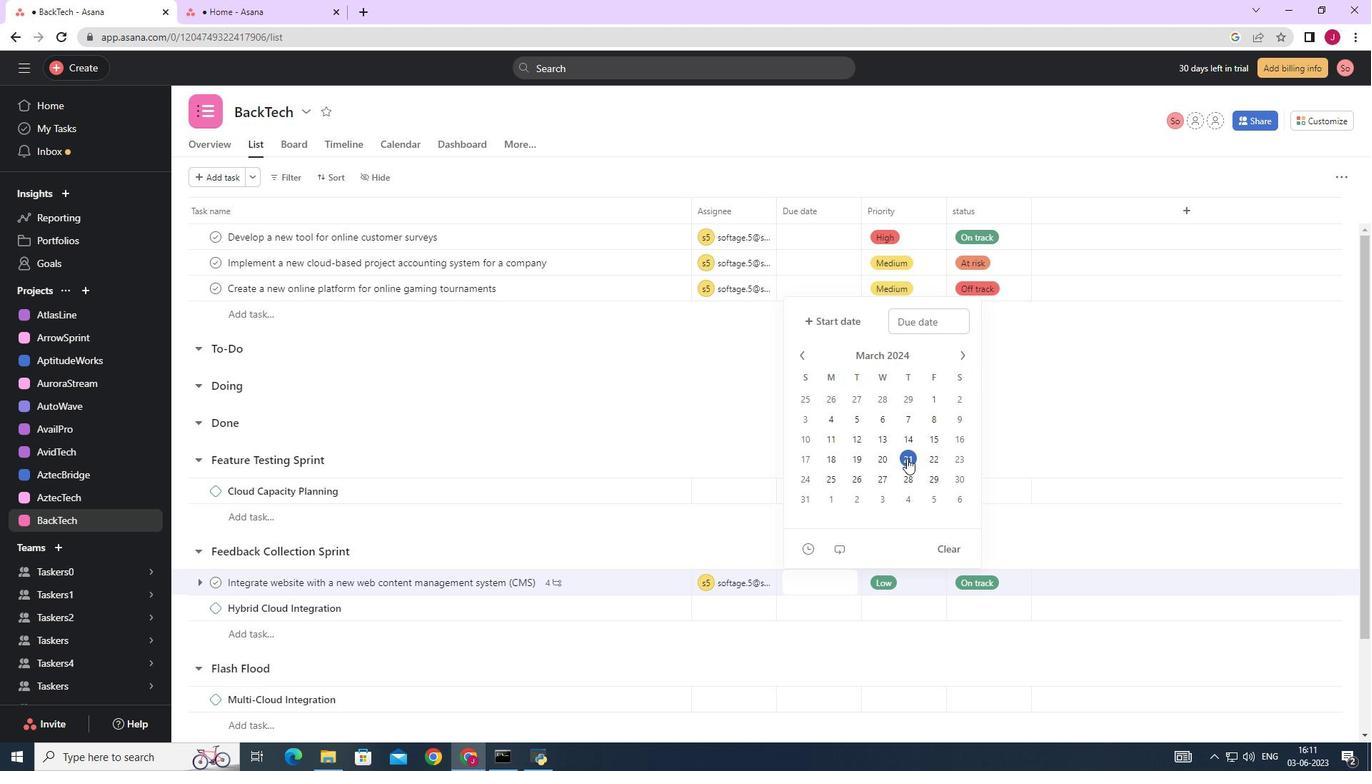 
Action: Mouse pressed left at (907, 457)
Screenshot: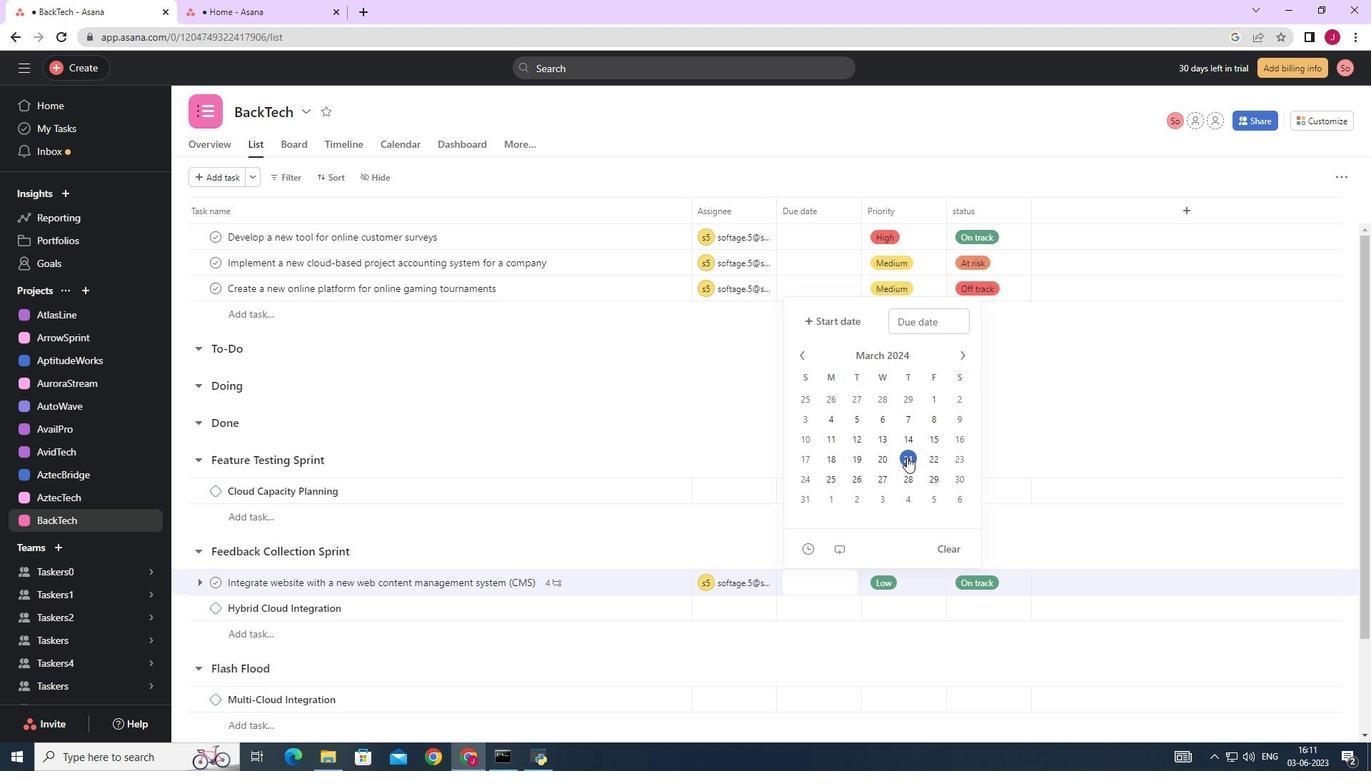 
Action: Mouse moved to (1180, 401)
Screenshot: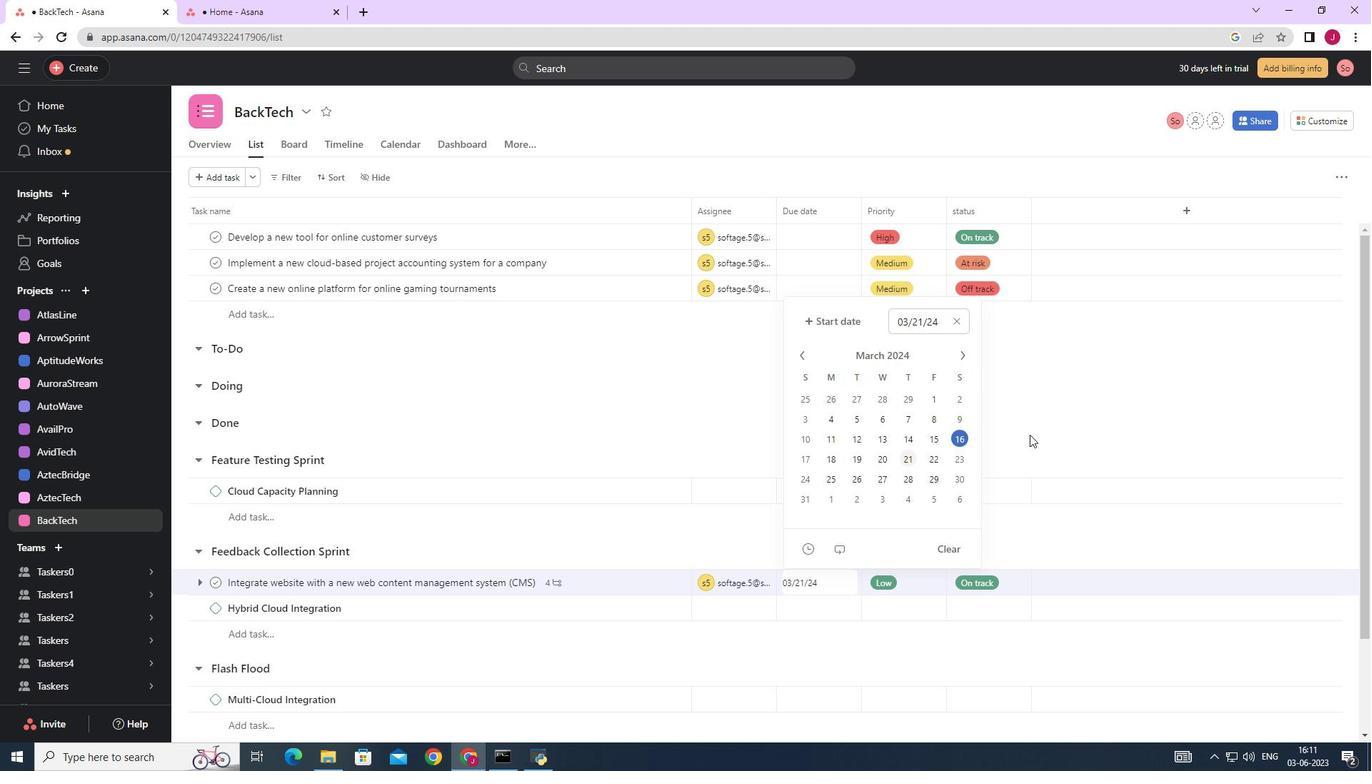 
Action: Mouse pressed left at (1180, 401)
Screenshot: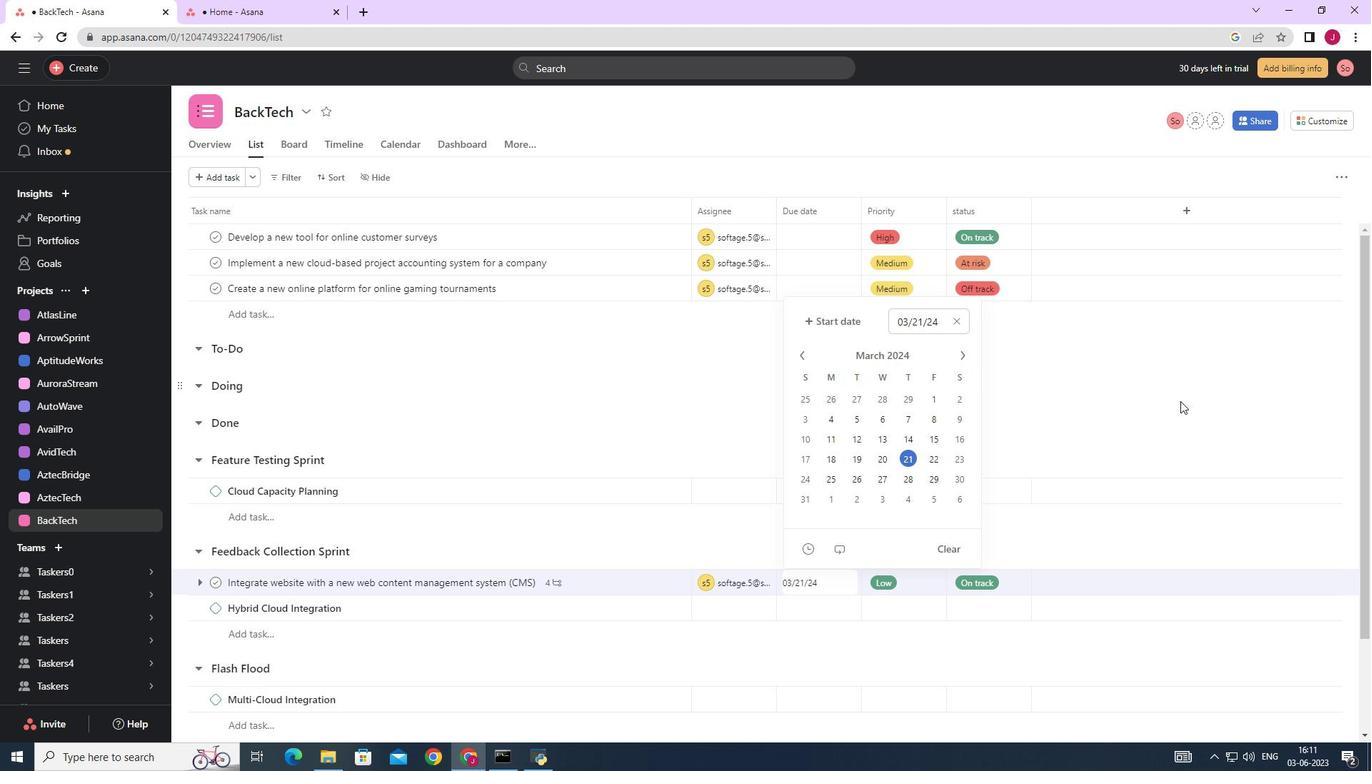 
